 Task: Add an event with the title Marketing Campaign Review, date '2024/03/19', time 7:30 AM to 9:30 AMand add a description: In addition to the formal agenda, the AGM may also include guest speakers, industry experts, or presentations on relevant topics of interest to the attendees. These sessions provide an opportunity to gain insights from external sources, broaden perspectives, and stay informed about emerging trends or challenges that may impact the organization's future., put the event into Green category . Add location for the event as: 654 Park Güell, Barcelona, Spain, logged in from the account softage.1@softage.netand send the event invitation to softage.9@softage.net and softage.10@softage.net. Set a reminder for the event 30 minutes before
Action: Mouse moved to (78, 89)
Screenshot: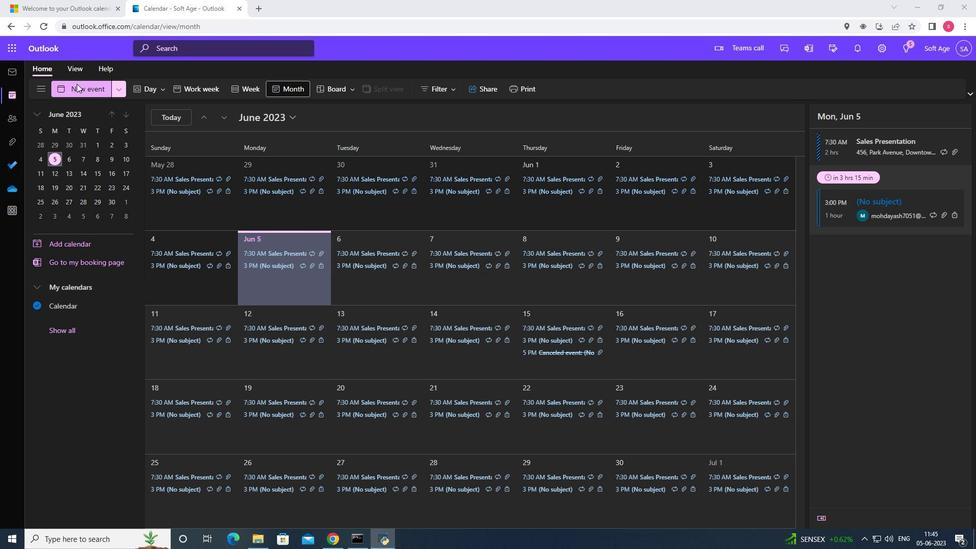 
Action: Mouse pressed left at (78, 89)
Screenshot: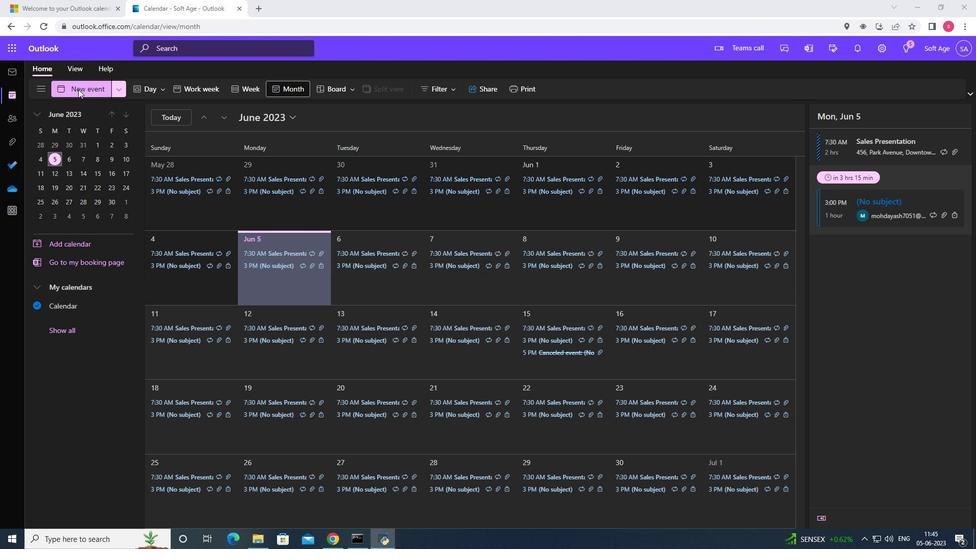 
Action: Mouse moved to (266, 150)
Screenshot: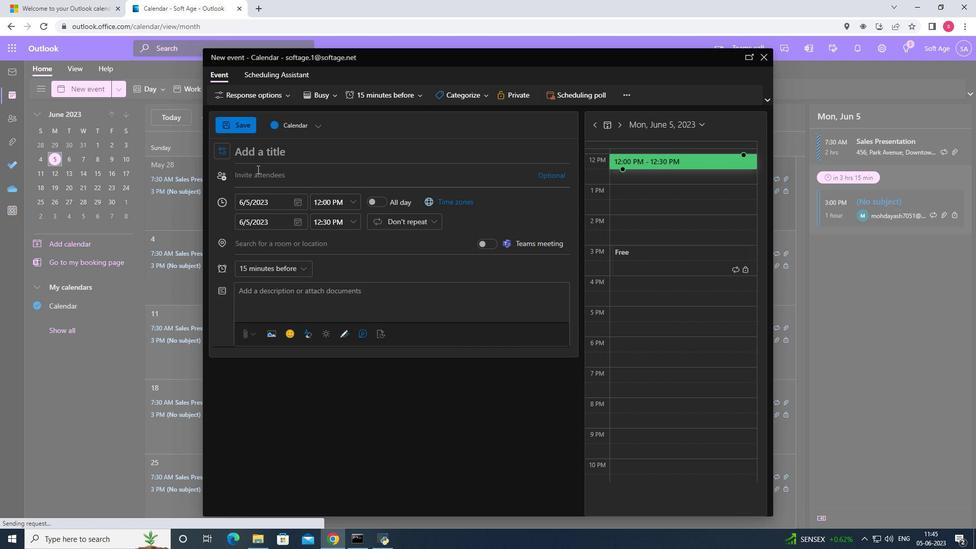 
Action: Mouse pressed left at (266, 150)
Screenshot: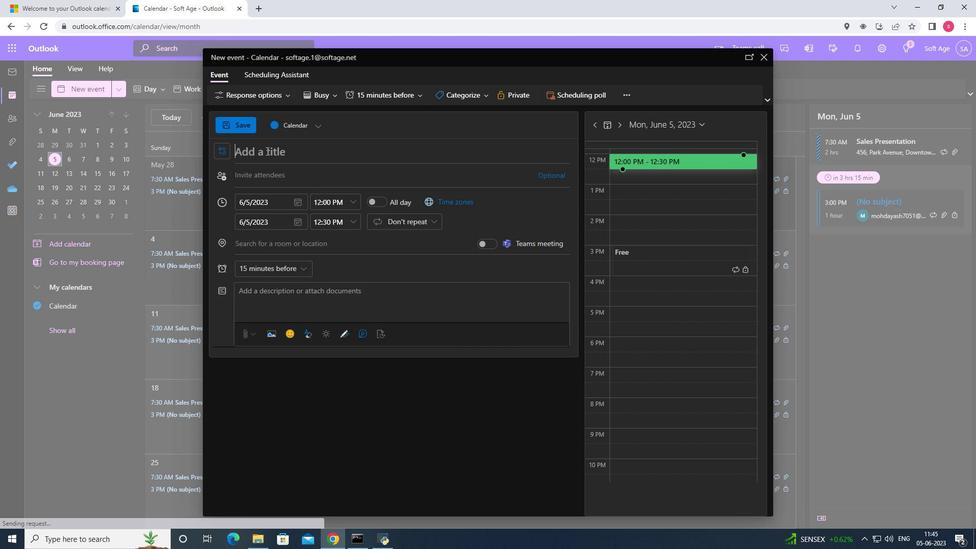
Action: Key pressed <Key.shift><Key.shift><Key.shift><Key.shift><Key.shift><Key.shift><Key.shift><Key.shift><Key.shift><Key.shift><Key.shift><Key.shift><Key.shift><Key.shift><Key.shift><Key.shift><Key.shift><Key.shift><Key.shift><Key.shift><Key.shift><Key.shift><Key.shift><Key.shift><Key.shift><Key.shift><Key.shift><Key.shift><Key.shift><Key.shift><Key.shift><Key.shift><Key.shift><Key.shift><Key.shift><Key.shift><Key.shift><Key.shift><Key.shift><Key.shift><Key.shift><Key.shift>Marketing<Key.space><Key.shift>cam<Key.backspace><Key.backspace><Key.backspace><Key.shift><Key.shift><Key.shift><Key.shift><Key.shift><Key.shift><Key.shift><Key.shift><Key.shift><Key.shift><Key.shift><Key.shift><Key.shift><Key.shift><Key.shift><Key.shift>Campaign<Key.space><Key.shift>Review+
Screenshot: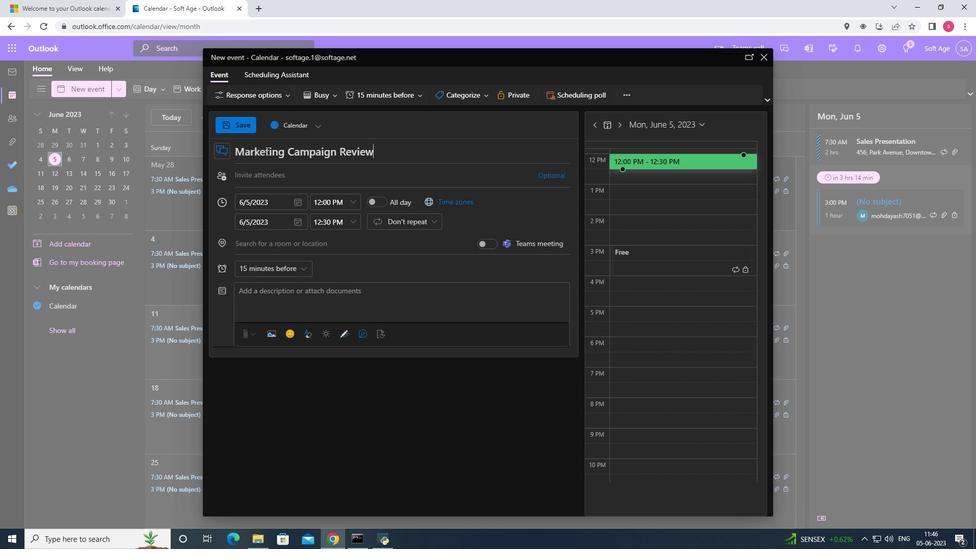 
Action: Mouse moved to (297, 201)
Screenshot: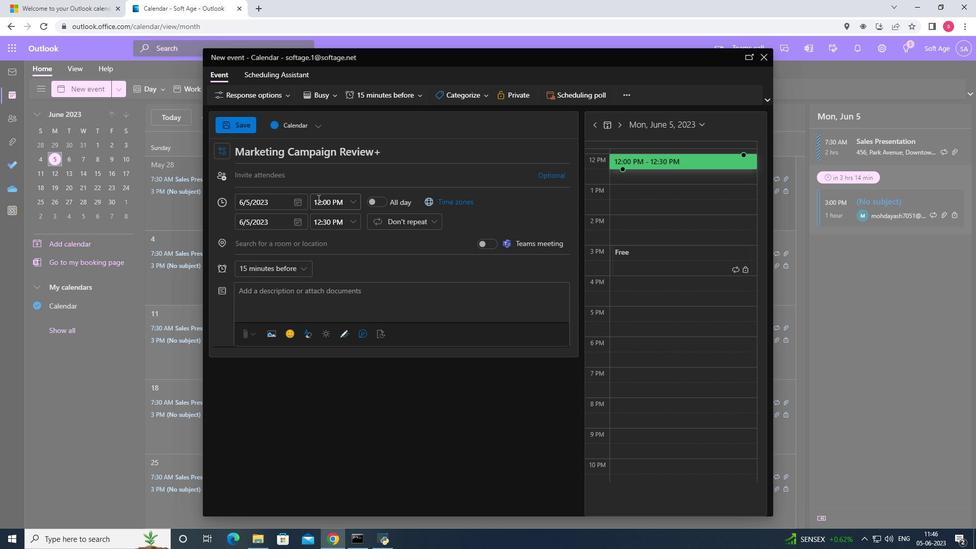 
Action: Mouse pressed left at (297, 201)
Screenshot: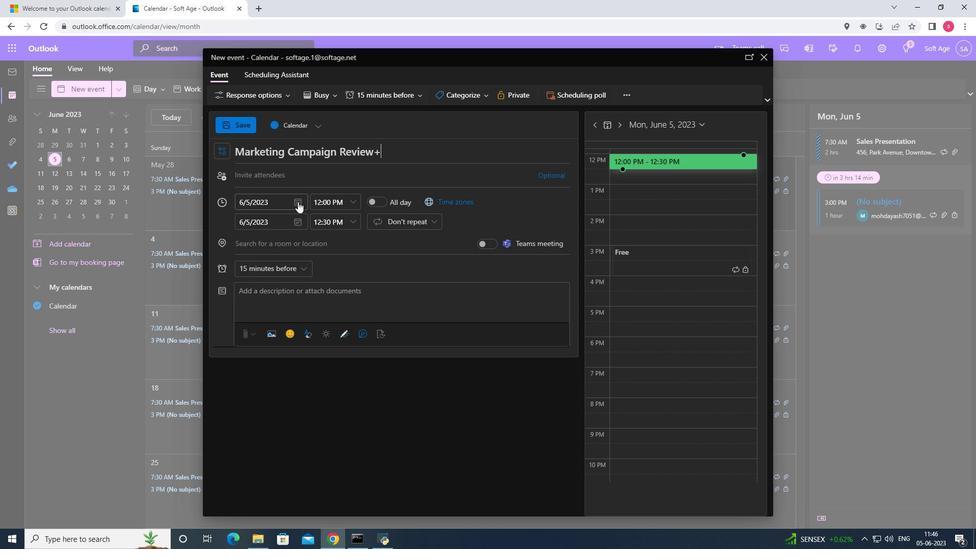
Action: Mouse moved to (337, 223)
Screenshot: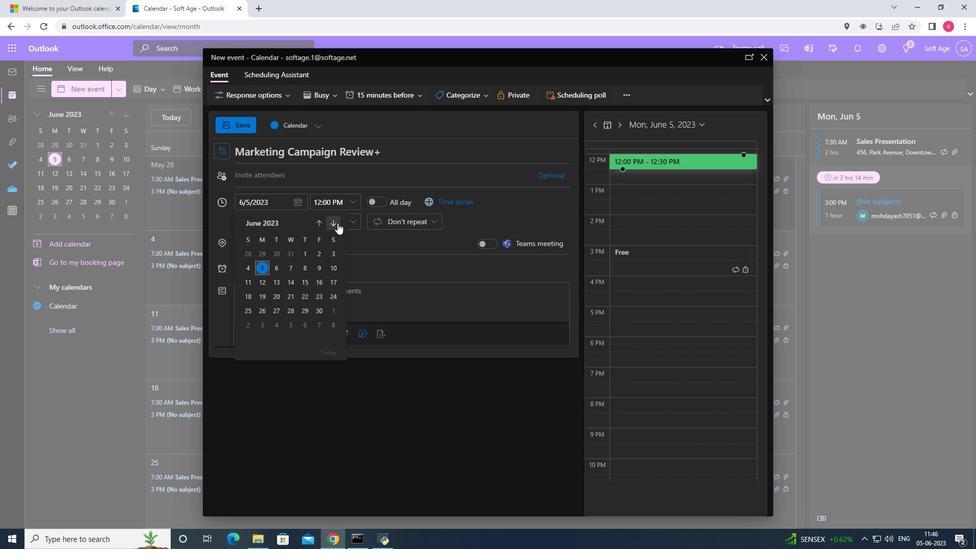 
Action: Mouse pressed left at (337, 223)
Screenshot: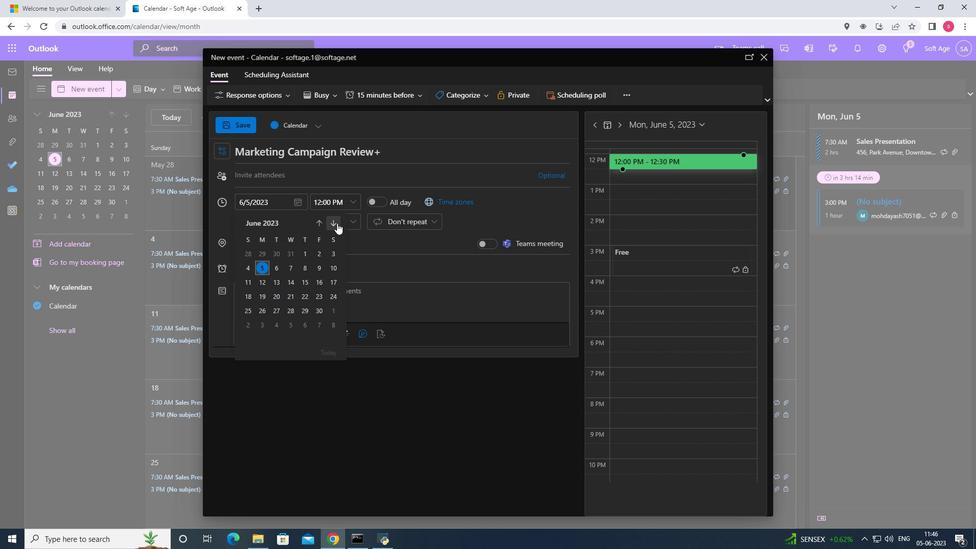 
Action: Mouse pressed left at (337, 223)
Screenshot: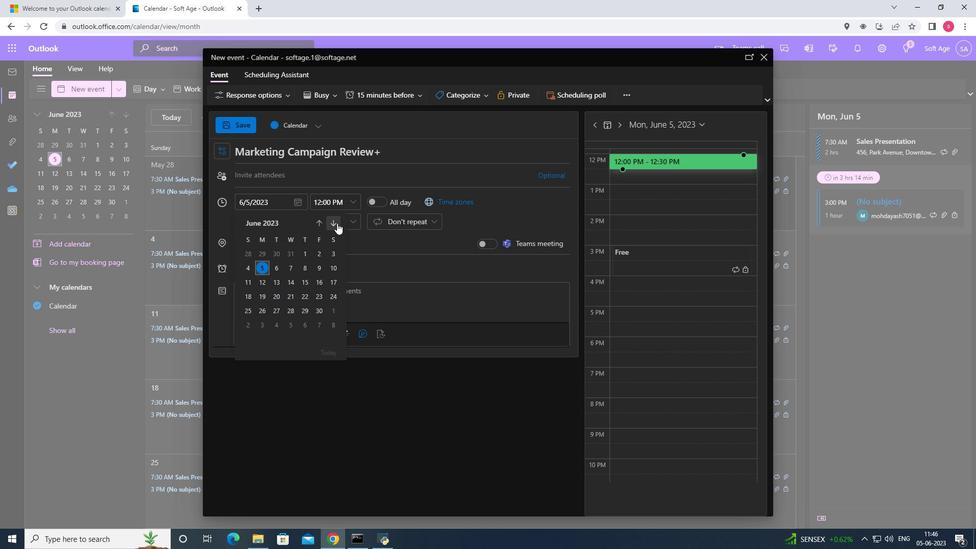 
Action: Mouse pressed left at (337, 223)
Screenshot: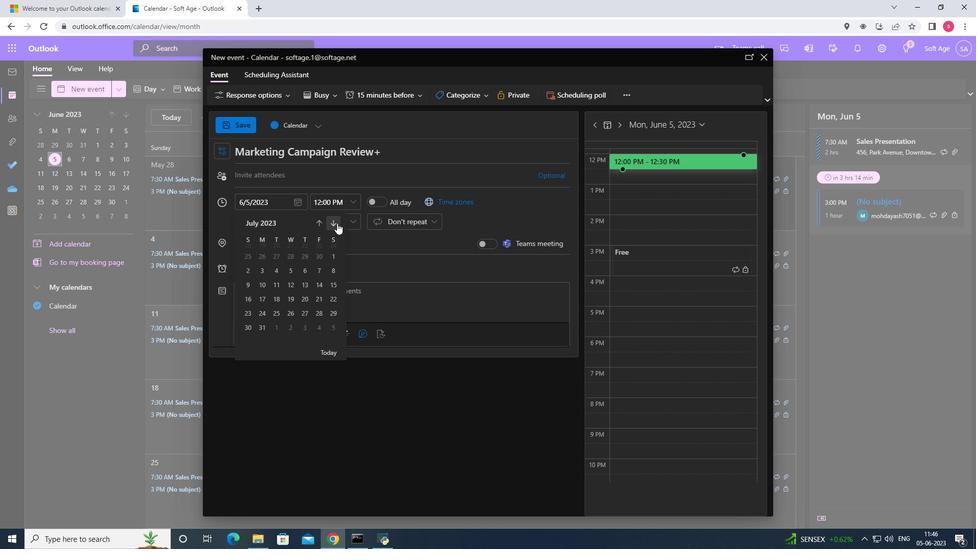
Action: Mouse pressed left at (337, 223)
Screenshot: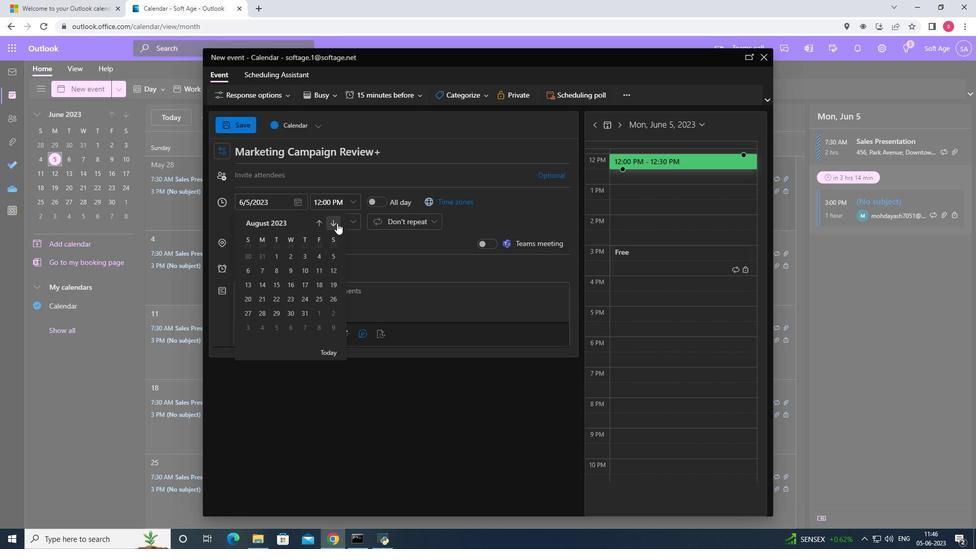 
Action: Mouse pressed left at (337, 223)
Screenshot: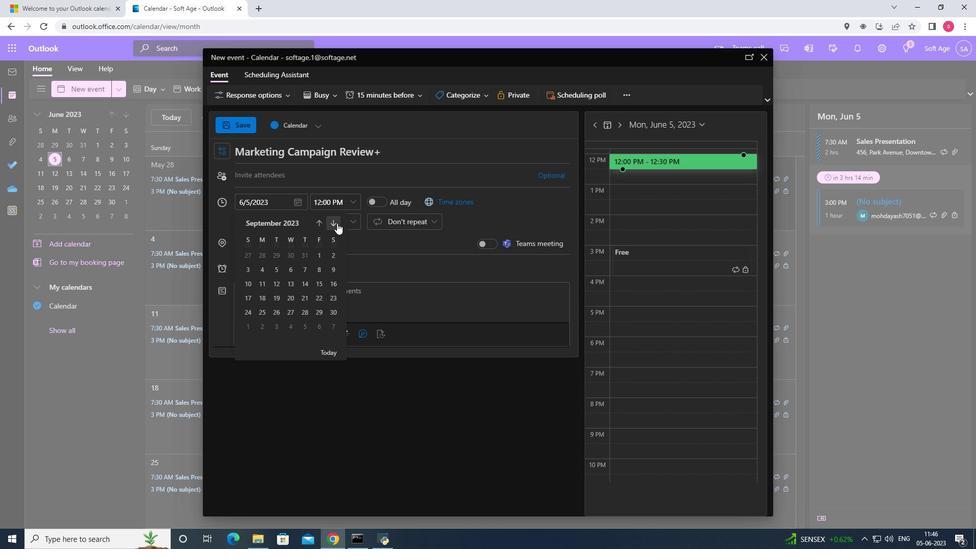 
Action: Mouse pressed left at (337, 223)
Screenshot: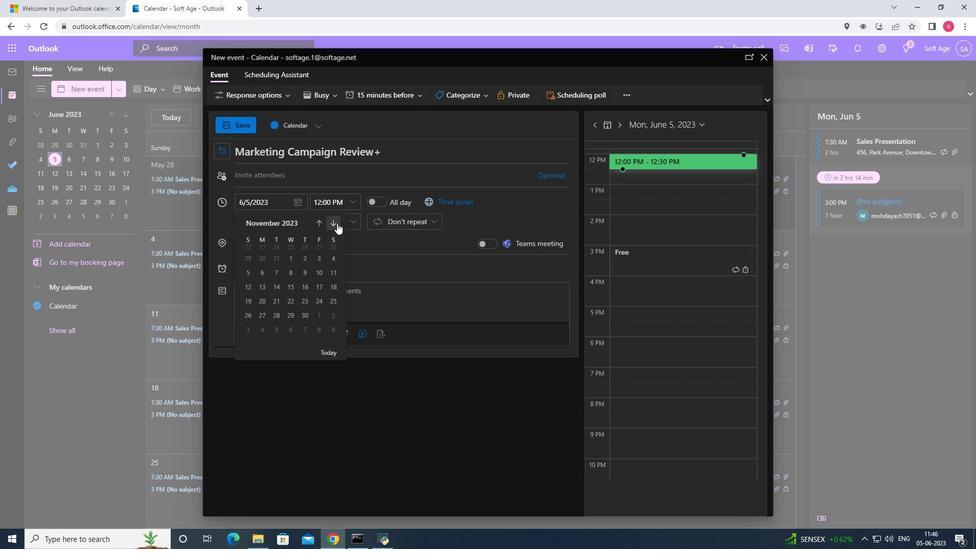 
Action: Mouse pressed left at (337, 223)
Screenshot: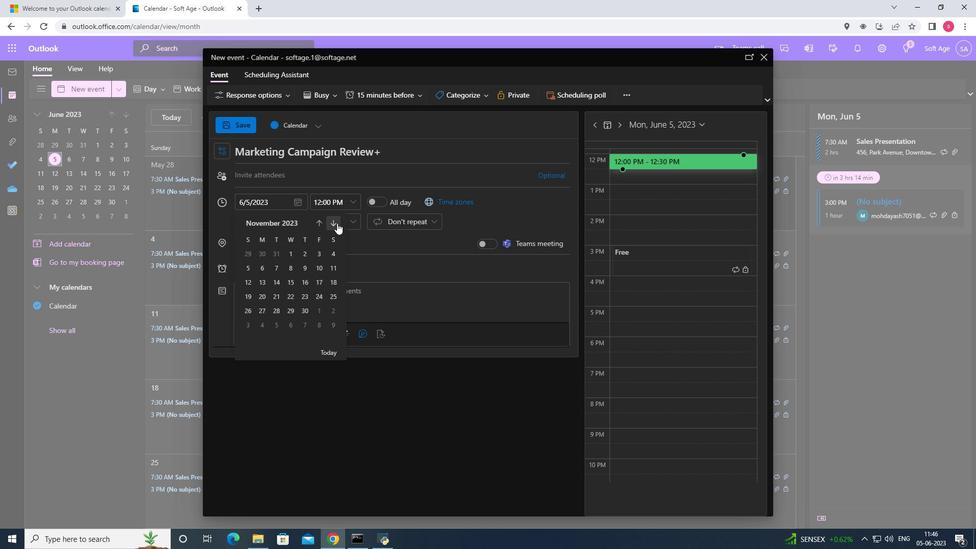 
Action: Mouse pressed left at (337, 223)
Screenshot: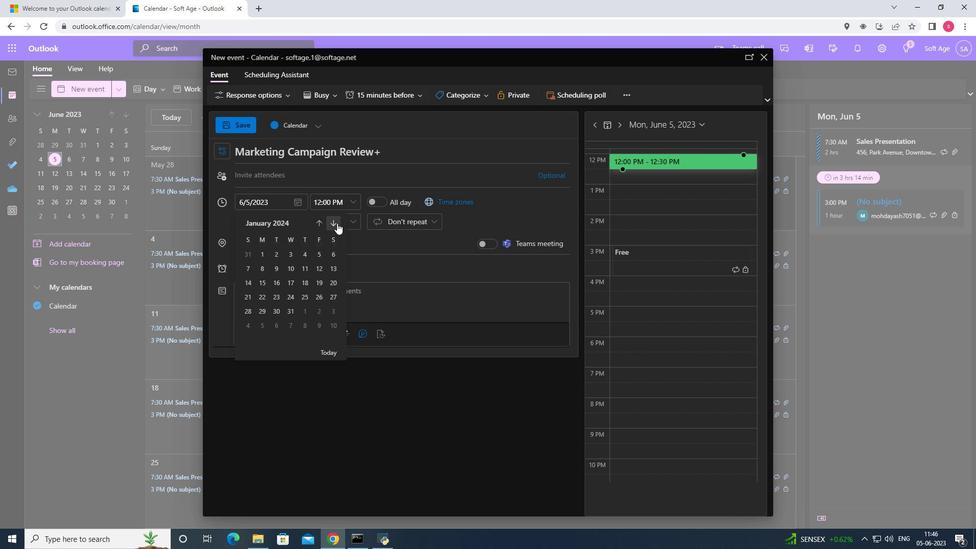
Action: Mouse pressed left at (337, 223)
Screenshot: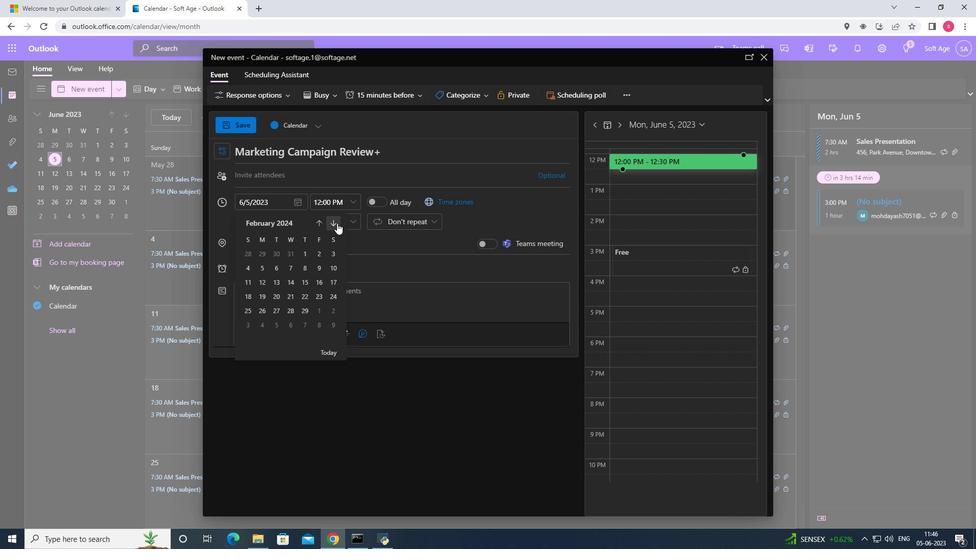 
Action: Mouse moved to (279, 296)
Screenshot: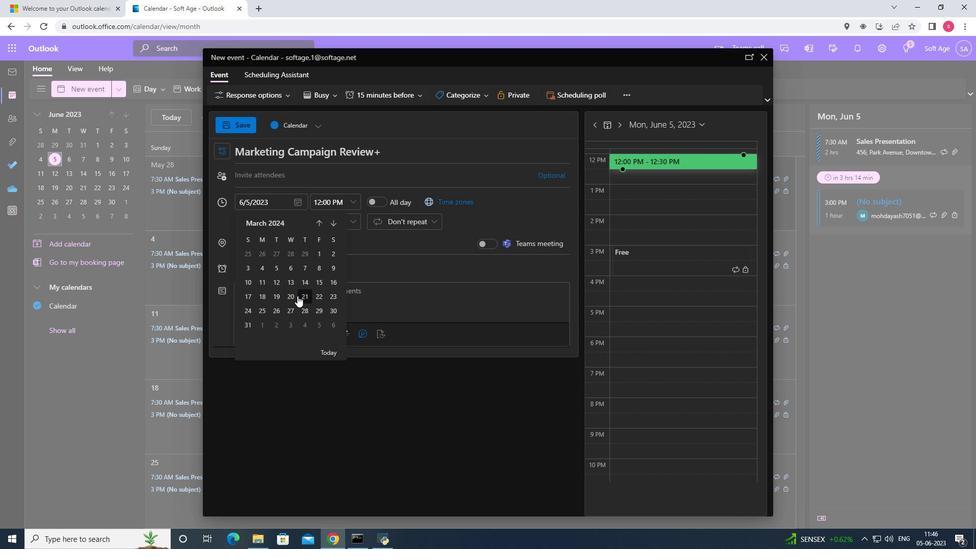
Action: Mouse pressed left at (279, 296)
Screenshot: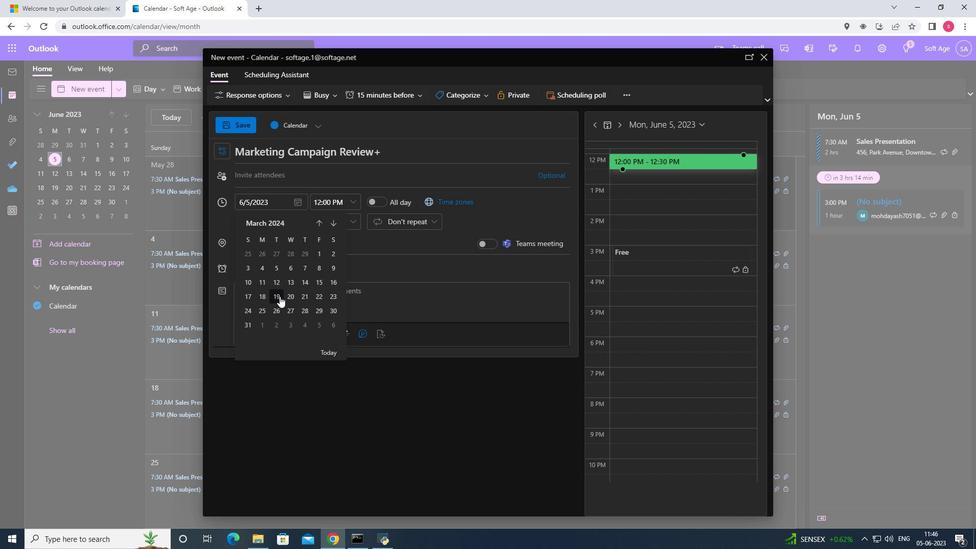 
Action: Mouse moved to (351, 203)
Screenshot: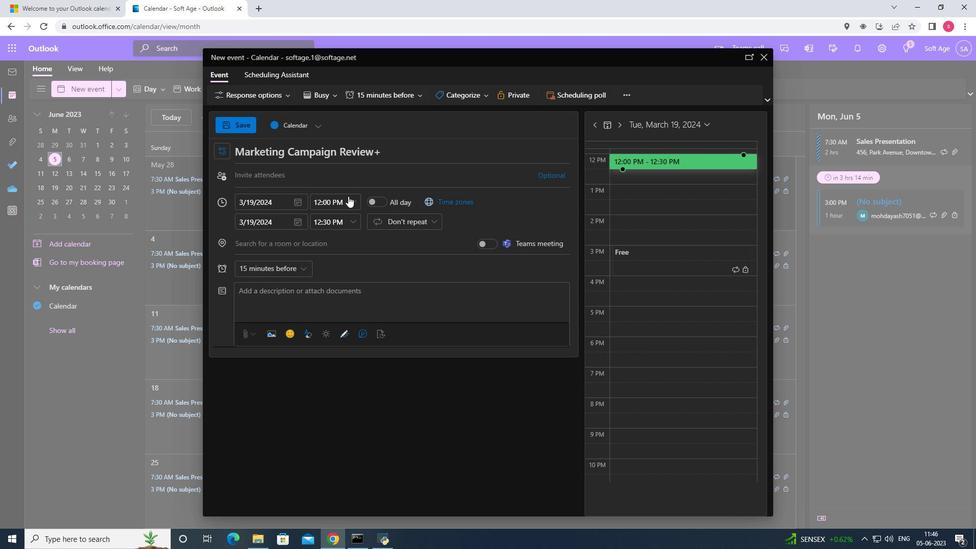 
Action: Mouse pressed left at (351, 203)
Screenshot: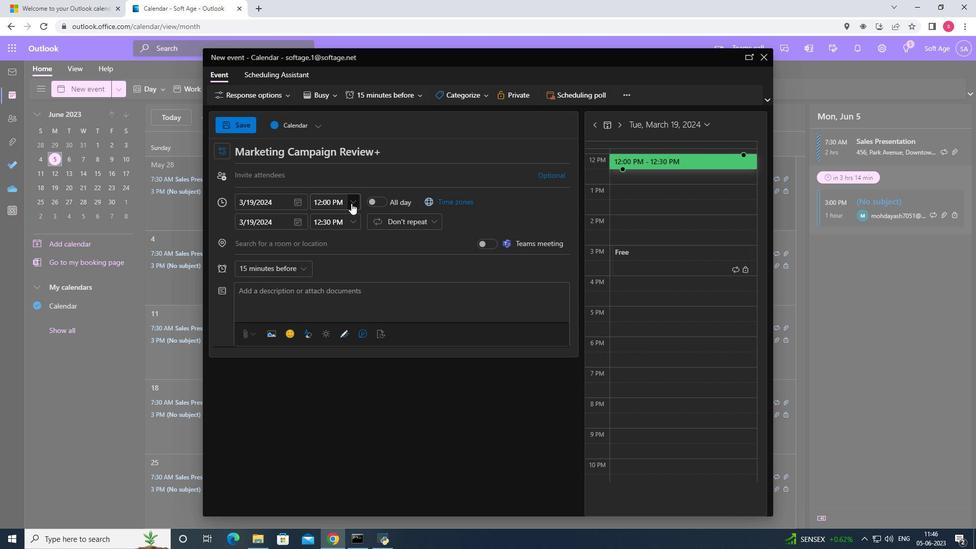 
Action: Mouse moved to (363, 215)
Screenshot: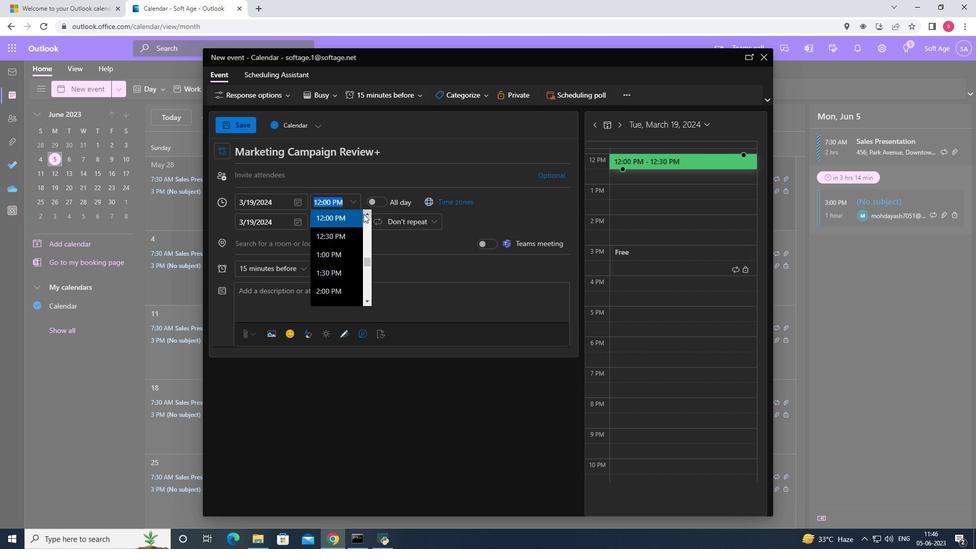 
Action: Mouse pressed left at (363, 215)
Screenshot: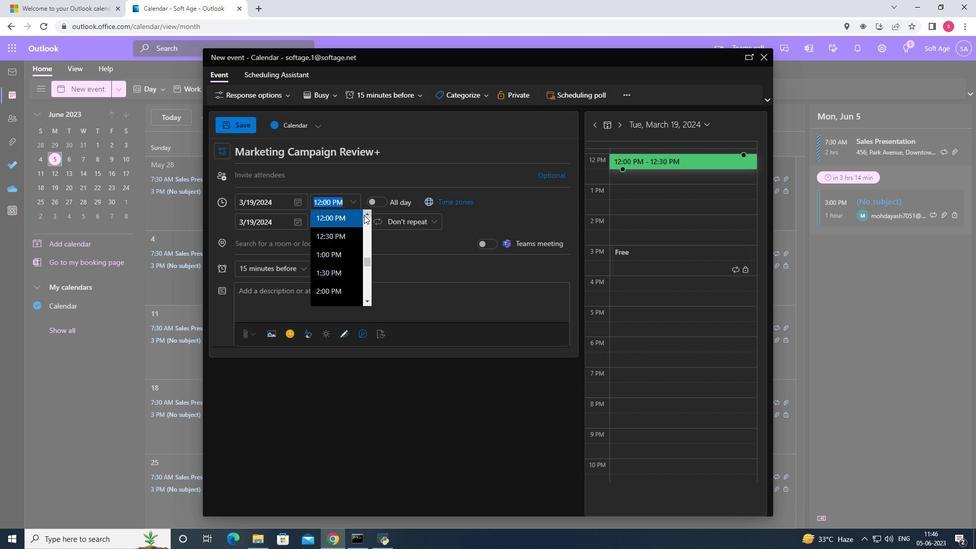 
Action: Mouse pressed left at (363, 215)
Screenshot: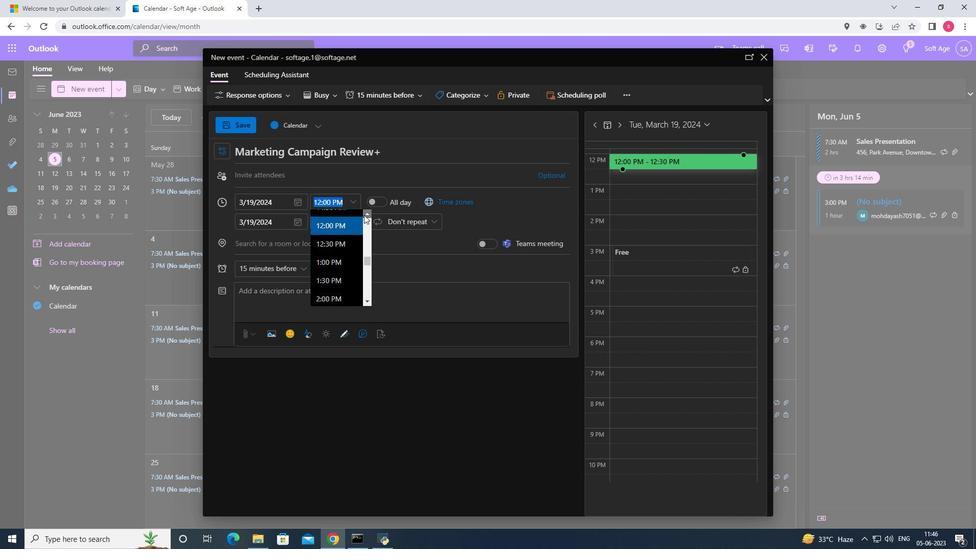 
Action: Mouse pressed left at (363, 215)
Screenshot: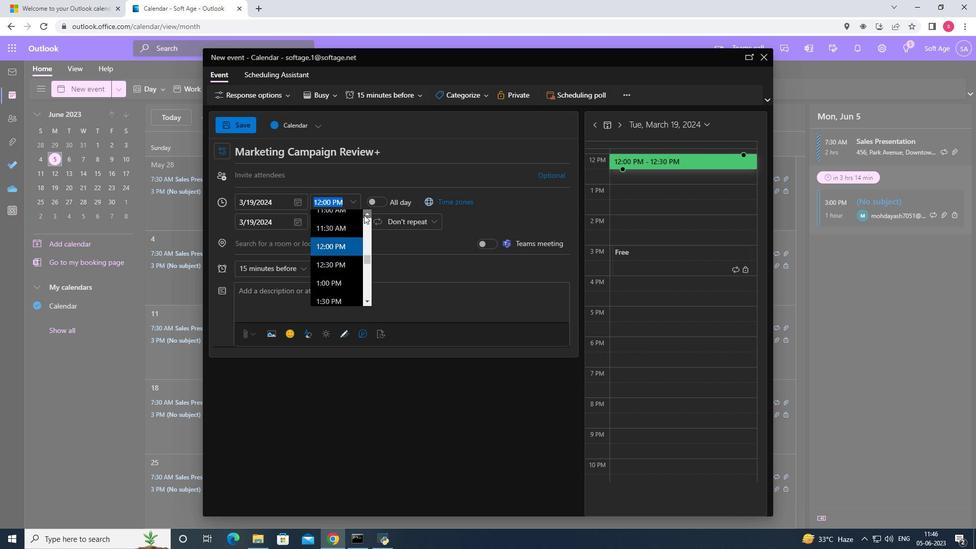 
Action: Mouse pressed left at (363, 215)
Screenshot: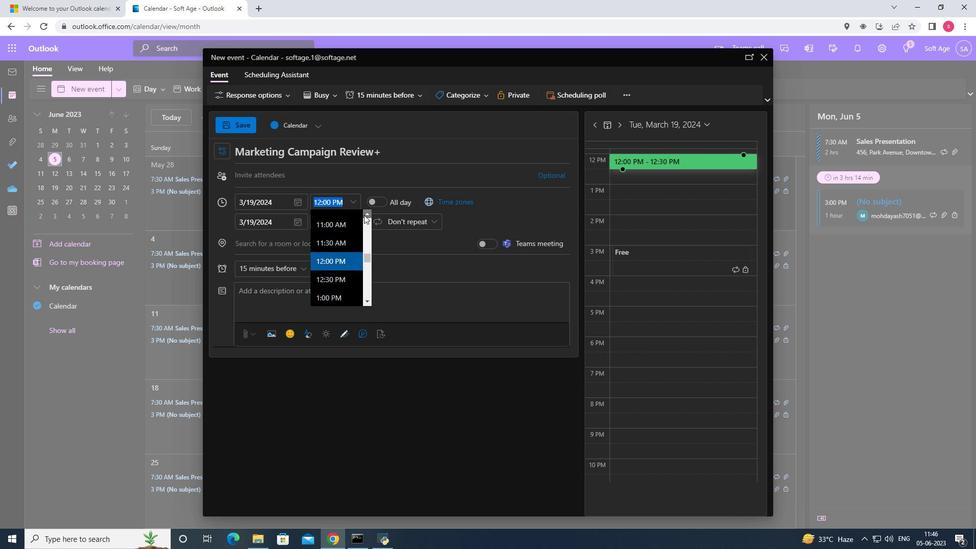 
Action: Mouse pressed left at (363, 215)
Screenshot: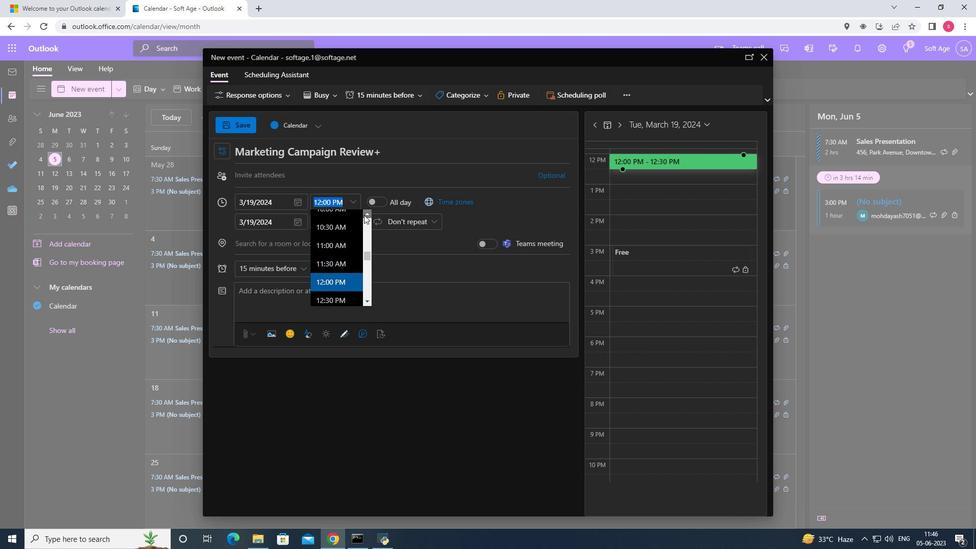 
Action: Mouse pressed left at (363, 215)
Screenshot: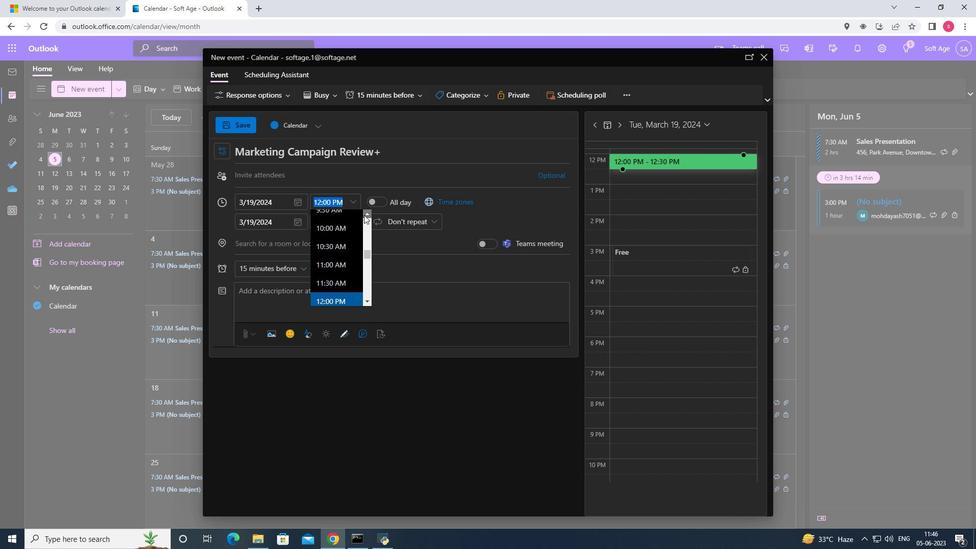 
Action: Mouse pressed left at (363, 215)
Screenshot: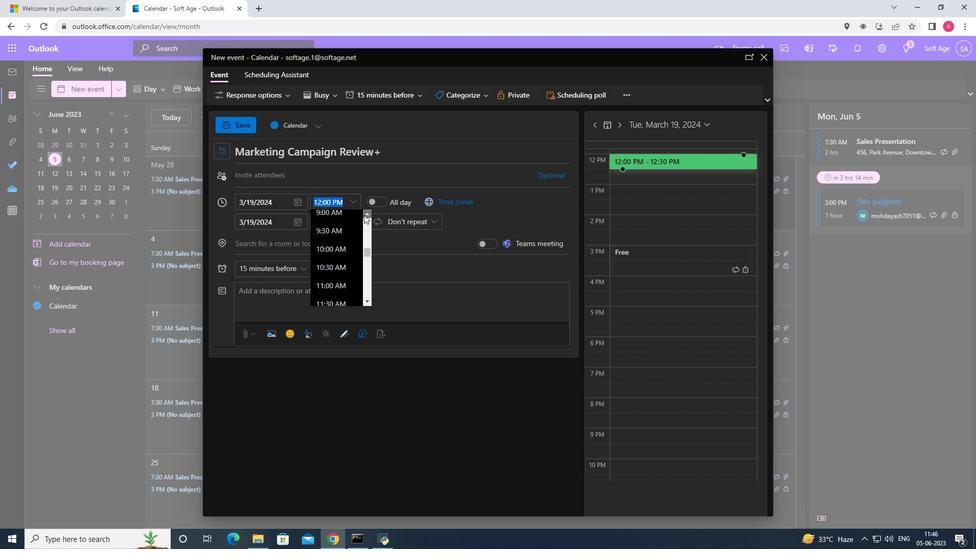 
Action: Mouse pressed left at (363, 215)
Screenshot: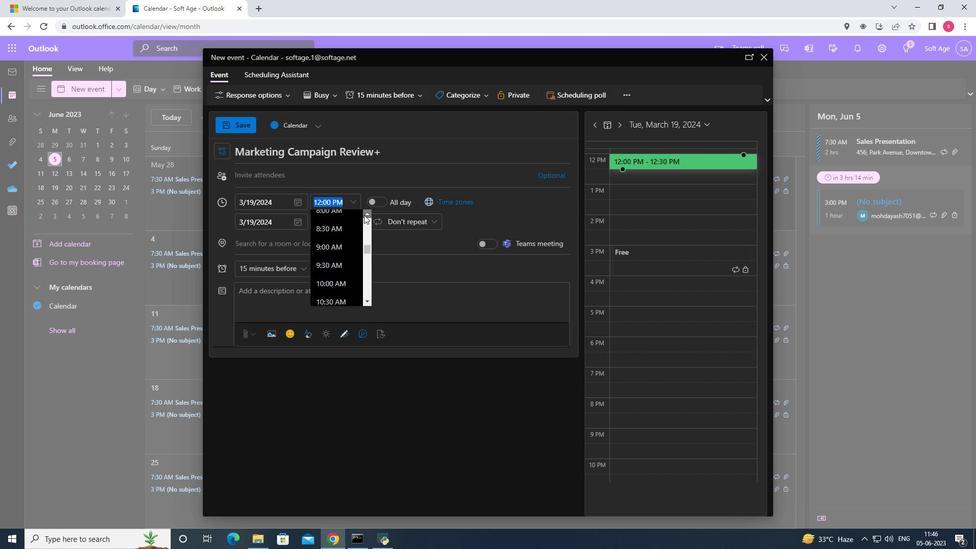 
Action: Mouse pressed left at (363, 215)
Screenshot: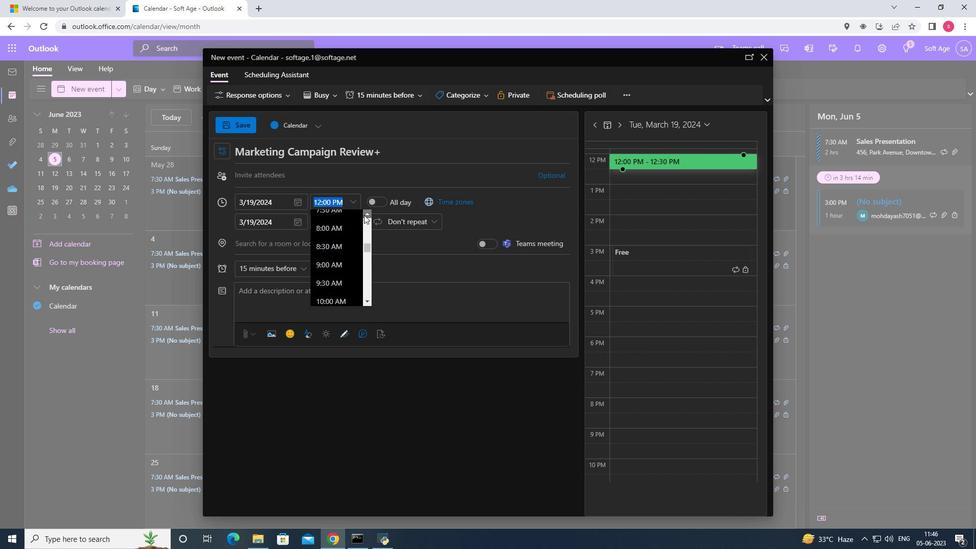 
Action: Mouse moved to (329, 236)
Screenshot: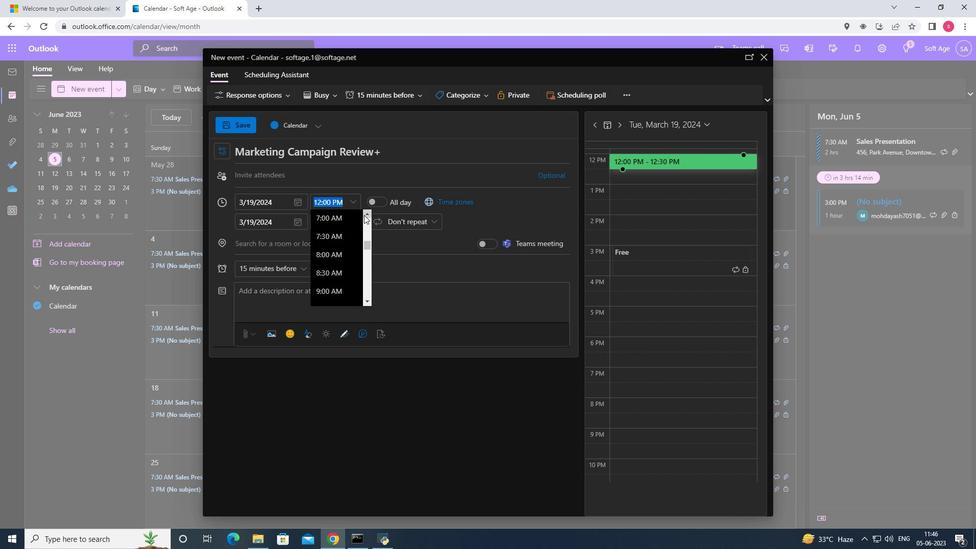 
Action: Mouse pressed left at (329, 236)
Screenshot: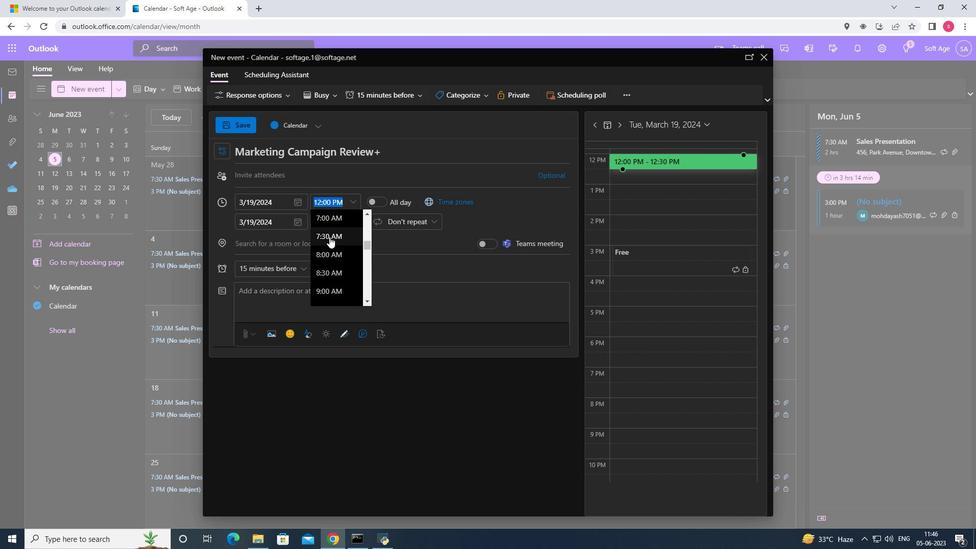 
Action: Mouse moved to (354, 227)
Screenshot: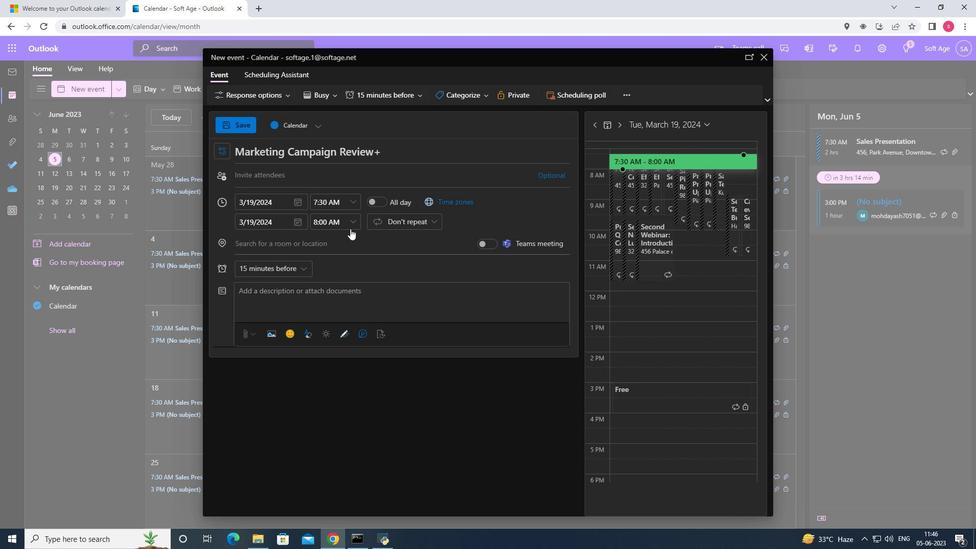
Action: Mouse pressed left at (354, 227)
Screenshot: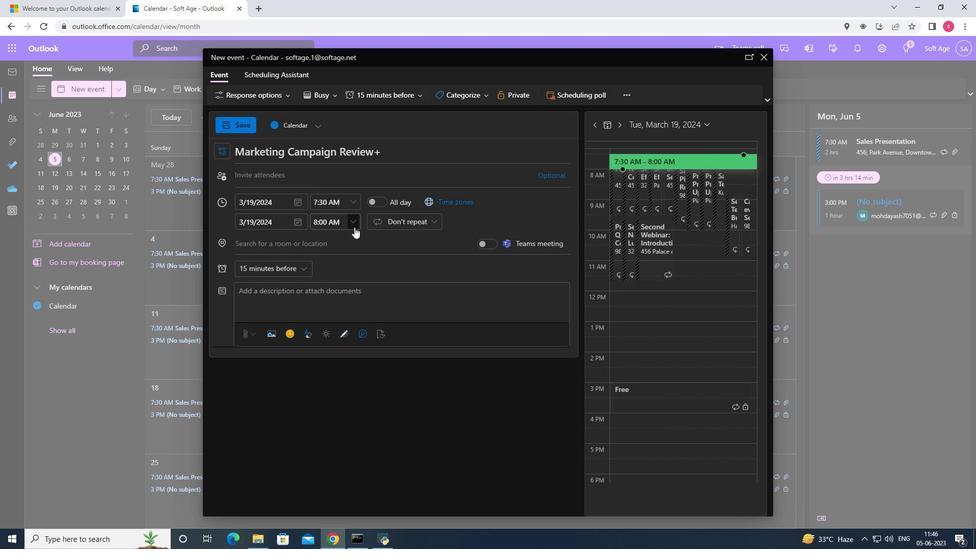 
Action: Mouse moved to (337, 287)
Screenshot: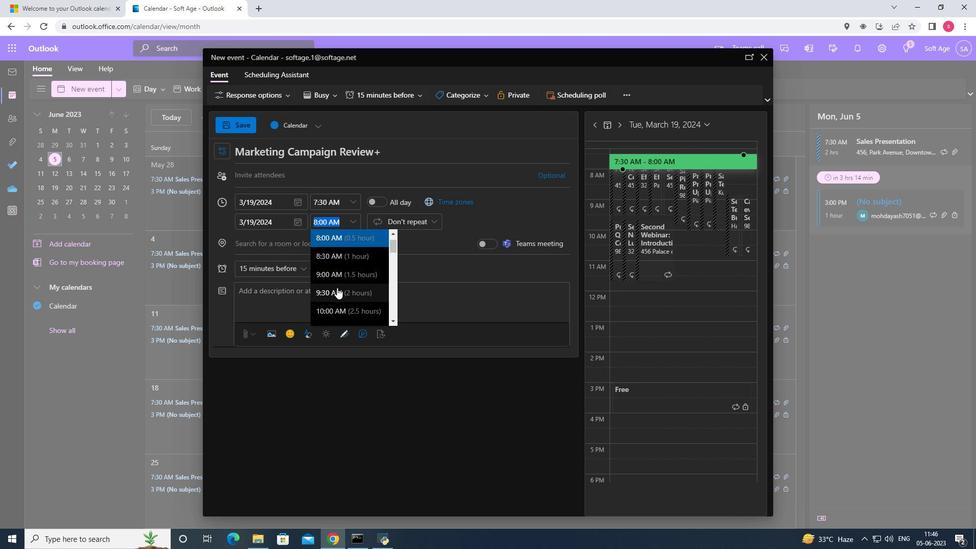 
Action: Mouse pressed left at (337, 287)
Screenshot: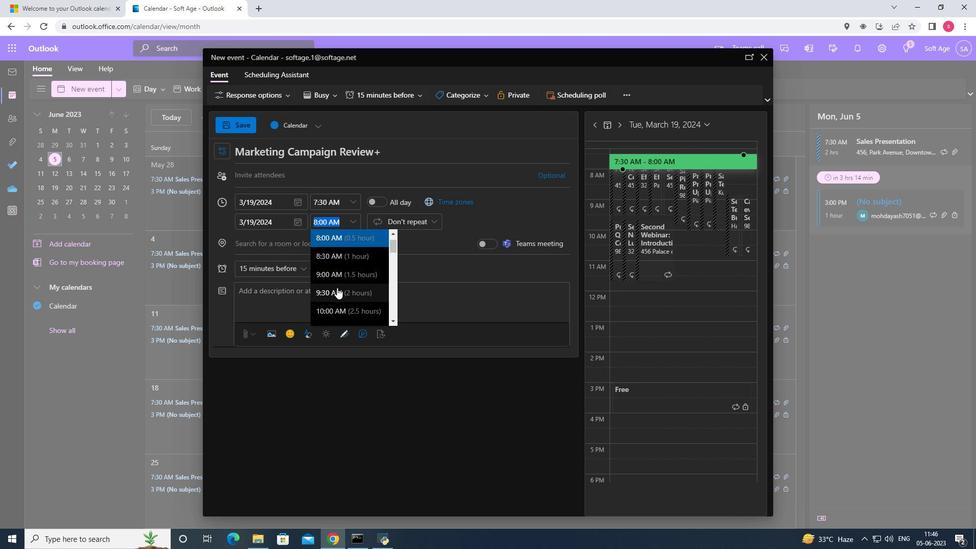 
Action: Mouse moved to (311, 292)
Screenshot: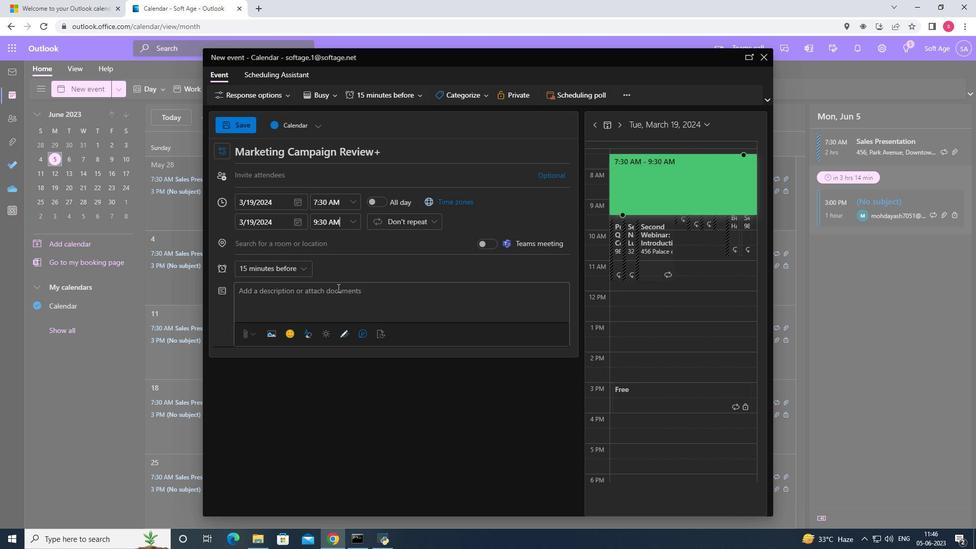 
Action: Mouse pressed left at (311, 292)
Screenshot: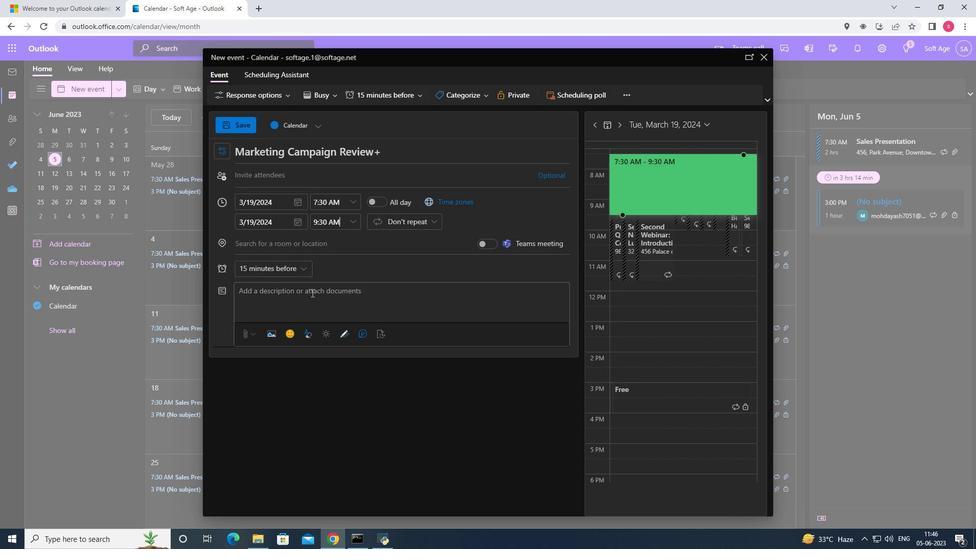 
Action: Key pressed <Key.shift>In<Key.space>addition<Key.space>to<Key.space>the<Key.space>formal<Key.space>agenda,<Key.space>the<Key.space><Key.shift>AGM<Key.space>may<Key.space><Key.shift>also<Key.space><Key.shift><Key.shift><Key.shift><Key.shift><Key.shift><Key.shift><Key.shift><Key.shift><Key.shift><Key.shift><Key.shift><Key.shift><Key.shift><Key.shift><Key.shift>I<Key.backspace>include<Key.space>gh<Key.backspace>uest<Key.space>speakers,<Key.space>inc<Key.backspace>dustry<Key.space>to<Key.space>the<Key.space><Key.backspace><Key.backspace><Key.backspace><Key.backspace><Key.backspace><Key.backspace><Key.backspace>experts,<Key.space>or<Key.space>presentations<Key.space>on<Key.space>relevant<Key.space>topics<Key.space>of<Key.space>interest<Key.space>to<Key.space>the<Key.space>attendees.<Key.space><Key.shift>These<Key.space>sessions<Key.space>provide<Key.space>an<Key.space>opportunity<Key.space>to<Key.space>gain<Key.space>insights<Key.space>fe<Key.backspace>rom<Key.space>external<Key.space>sources<Key.space><Key.backspace>,<Key.space>broaden<Key.space>perspectives,<Key.space>and<Key.space>stay<Key.space>informed<Key.space>about<Key.space>emerging<Key.space>trends<Key.space>or<Key.space>challenges<Key.space>that<Key.space>may<Key.space>impact<Key.space>the<Key.space>organization<Key.space><Key.backspace>'s<Key.space>future.
Screenshot: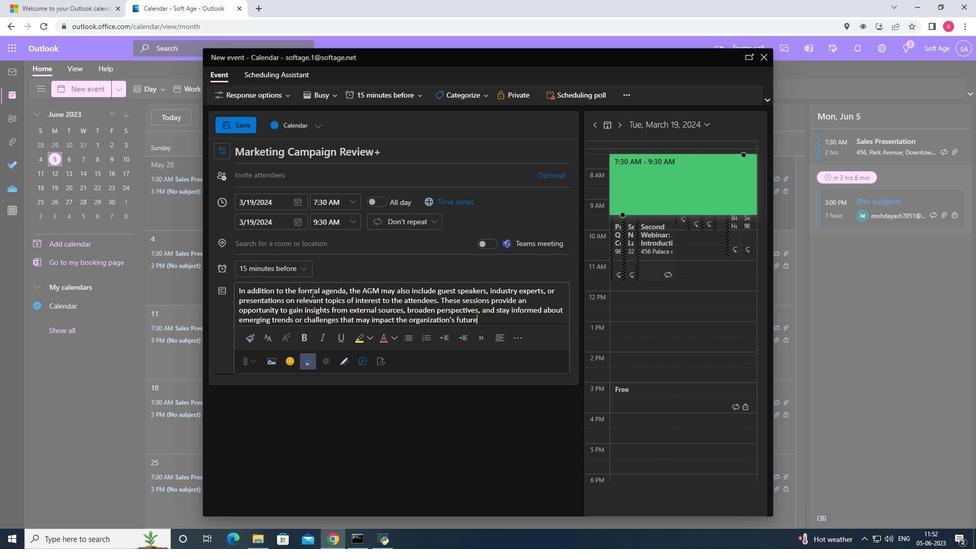 
Action: Mouse moved to (483, 94)
Screenshot: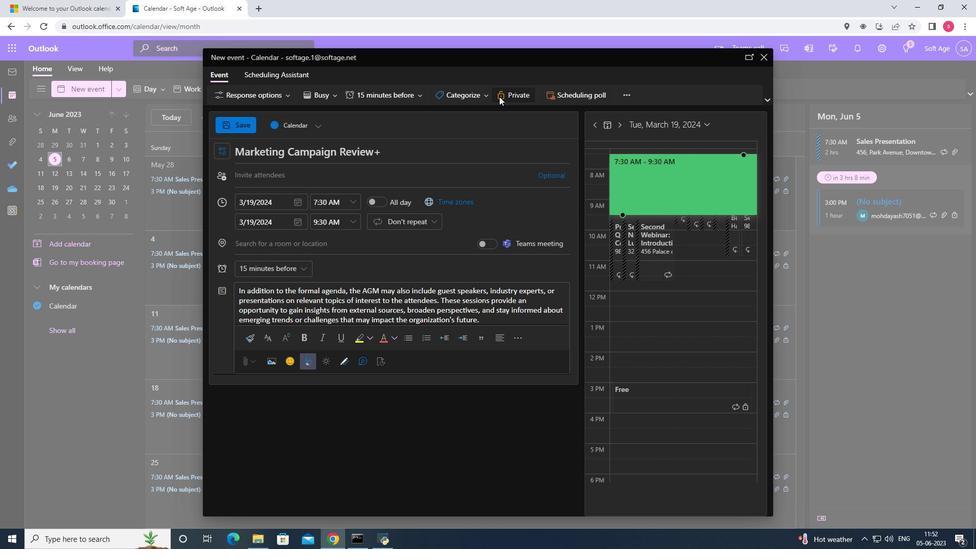 
Action: Mouse pressed left at (483, 94)
Screenshot: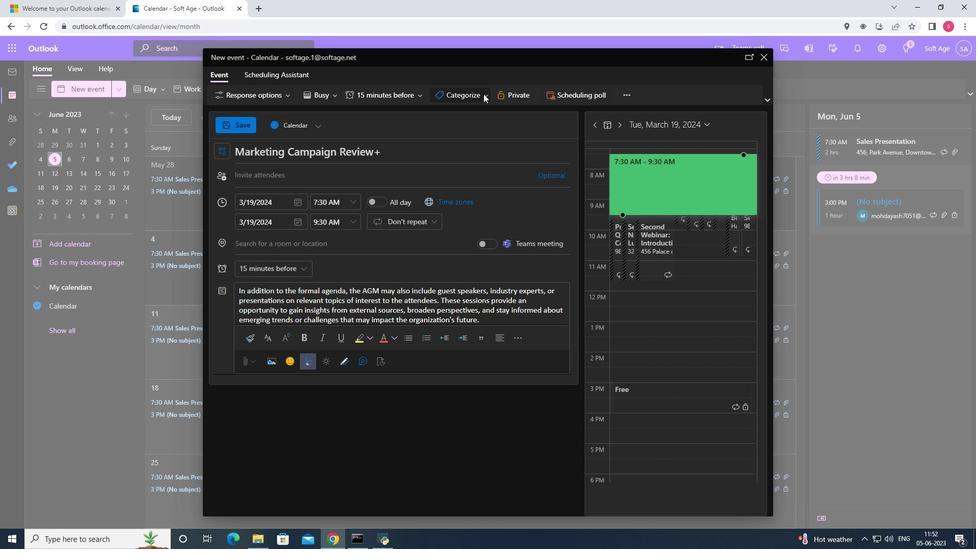 
Action: Mouse moved to (478, 167)
Screenshot: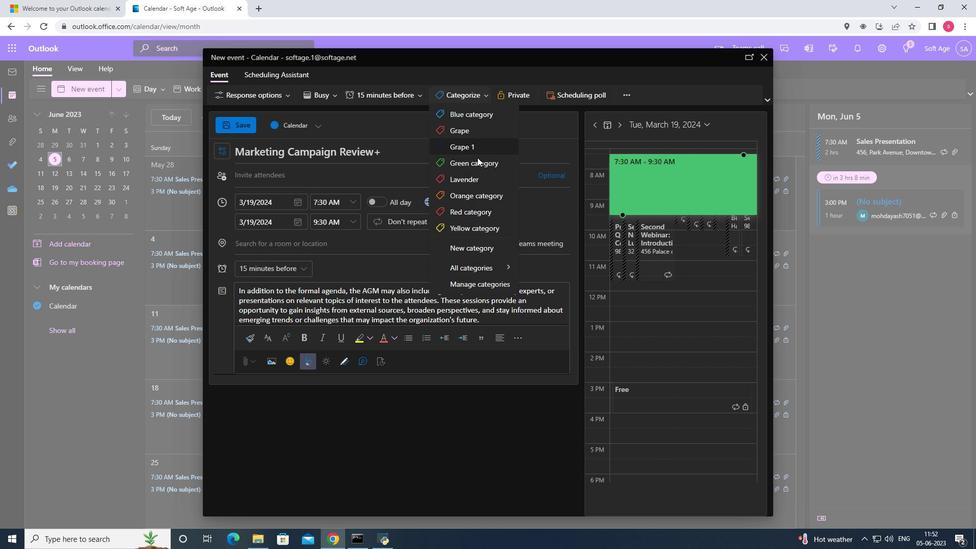 
Action: Mouse pressed left at (478, 167)
Screenshot: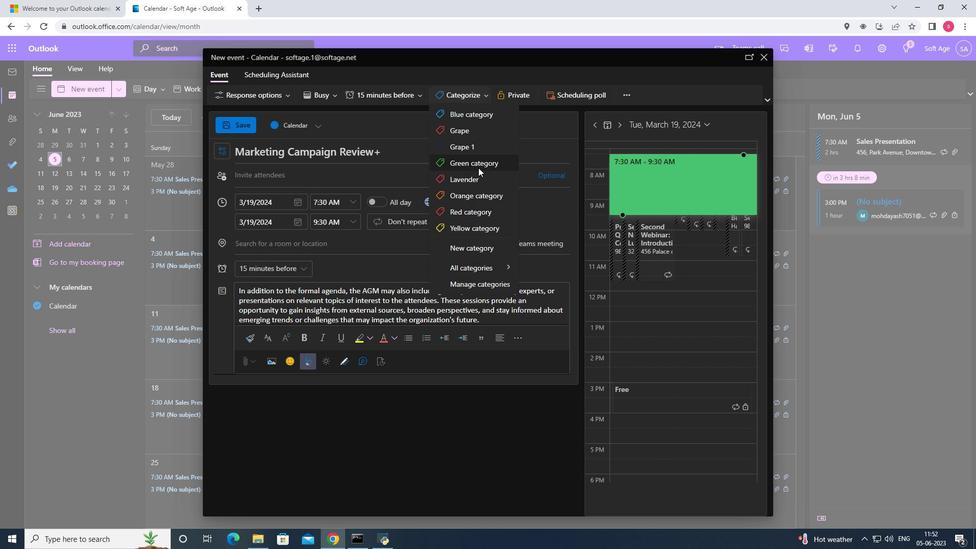 
Action: Mouse moved to (343, 243)
Screenshot: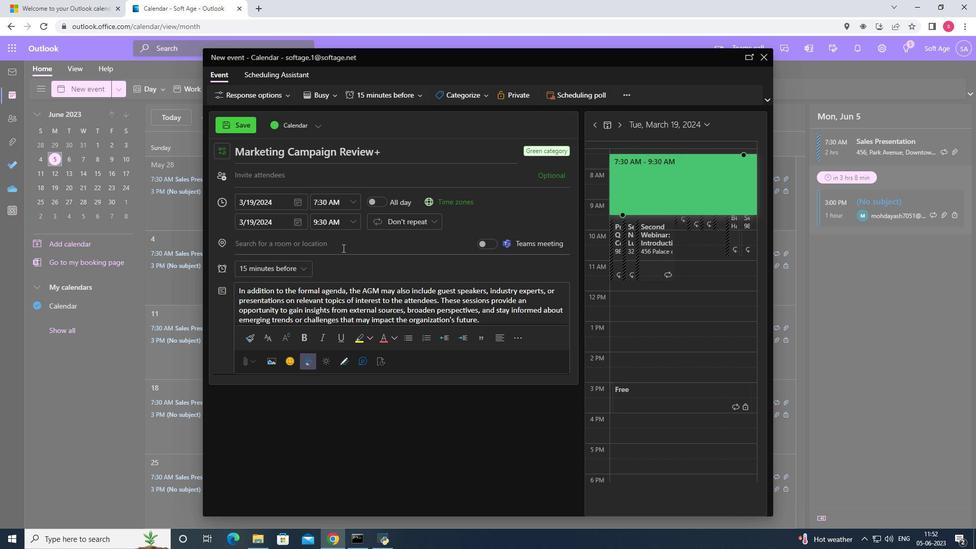 
Action: Mouse pressed left at (343, 243)
Screenshot: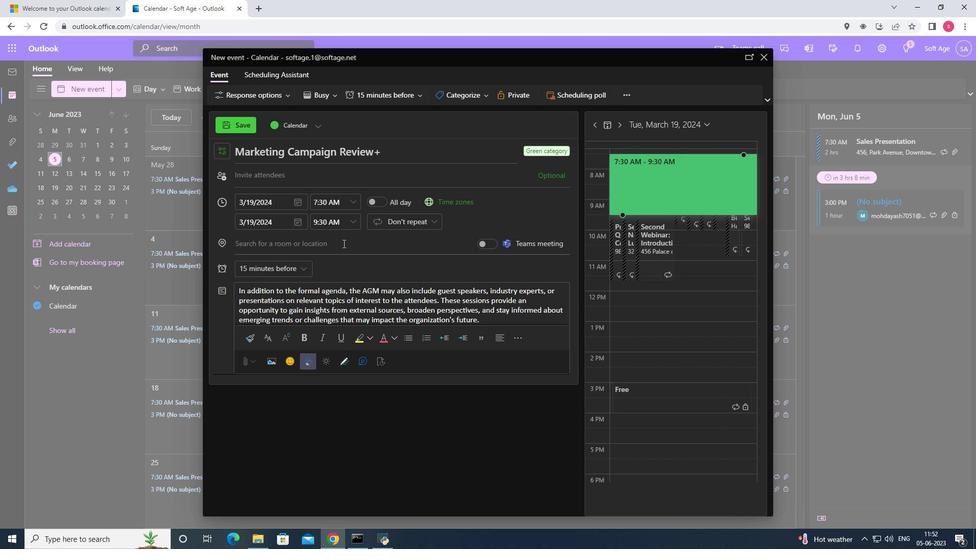 
Action: Key pressed 654<Key.space><Key.shift>Park<Key.space><Key.shift><Key.shift><Key.shift><Key.shift><Key.shift><Key.shift><Key.shift><Key.shift><Key.shift>Guell<Key.space><Key.backspace>,<Key.space><Key.shift><Key.shift><Key.shift><Key.shift>barcelona<Key.space><Key.backspace>,<Key.space><Key.shift><Key.shift><Key.shift><Key.shift><Key.shift><Key.shift><Key.shift><Key.shift><Key.shift><Key.shift><Key.shift><Key.shift><Key.shift><Key.shift><Key.shift><Key.shift><Key.shift><Key.shift><Key.shift><Key.shift><Key.shift><Key.shift><Key.shift><Key.shift><Key.shift><Key.shift><Key.shift><Key.shift><Key.shift><Key.shift><Key.shift><Key.shift><Key.shift><Key.shift><Key.shift><Key.shift><Key.shift><Key.shift><Key.shift><Key.shift><Key.shift><Key.shift><Key.shift><Key.shift><Key.shift><Key.shift><Key.shift><Key.shift><Key.shift><Key.shift><Key.shift><Key.shift><Key.shift><Key.shift><Key.shift><Key.shift><Key.shift><Key.shift><Key.shift><Key.shift><Key.shift><Key.shift><Key.shift><Key.shift><Key.shift>Spain<Key.space>
Screenshot: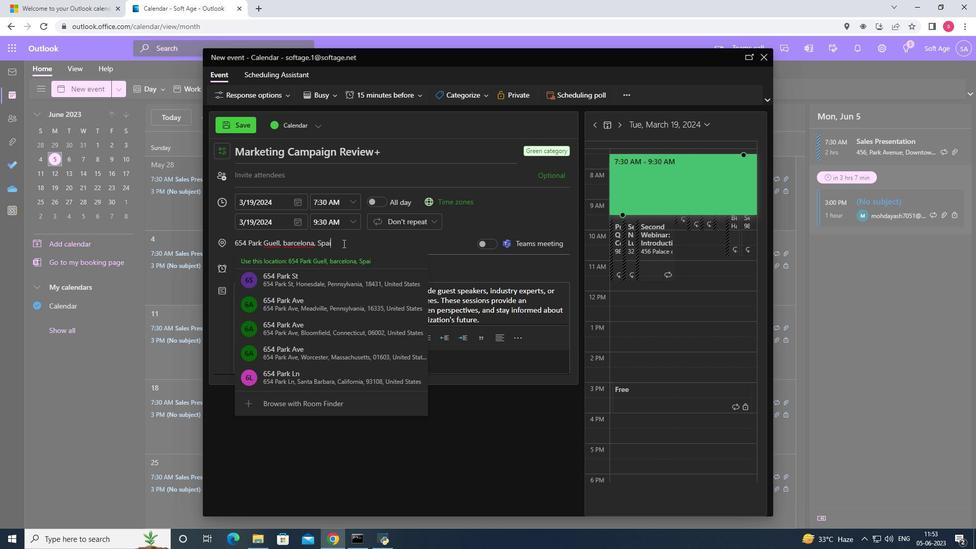 
Action: Mouse moved to (332, 260)
Screenshot: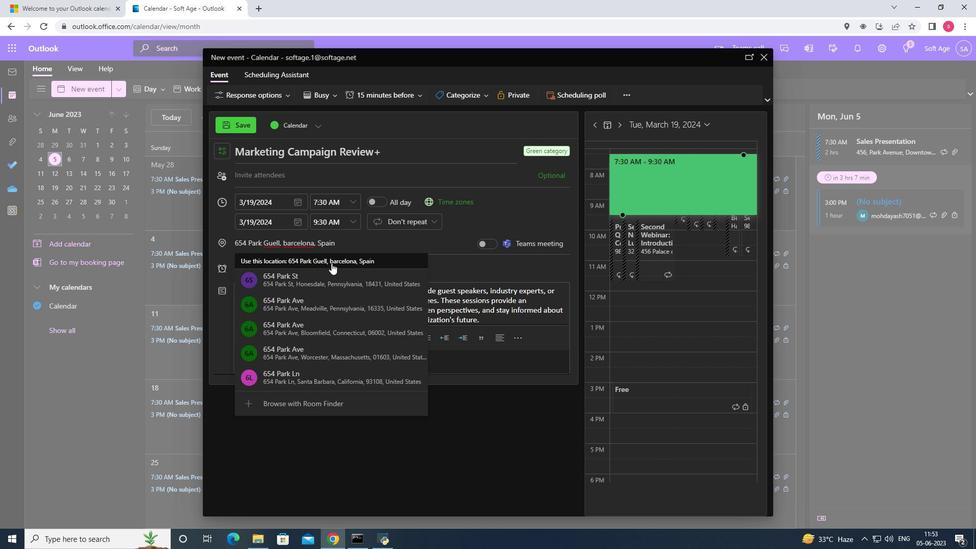 
Action: Mouse pressed left at (332, 260)
Screenshot: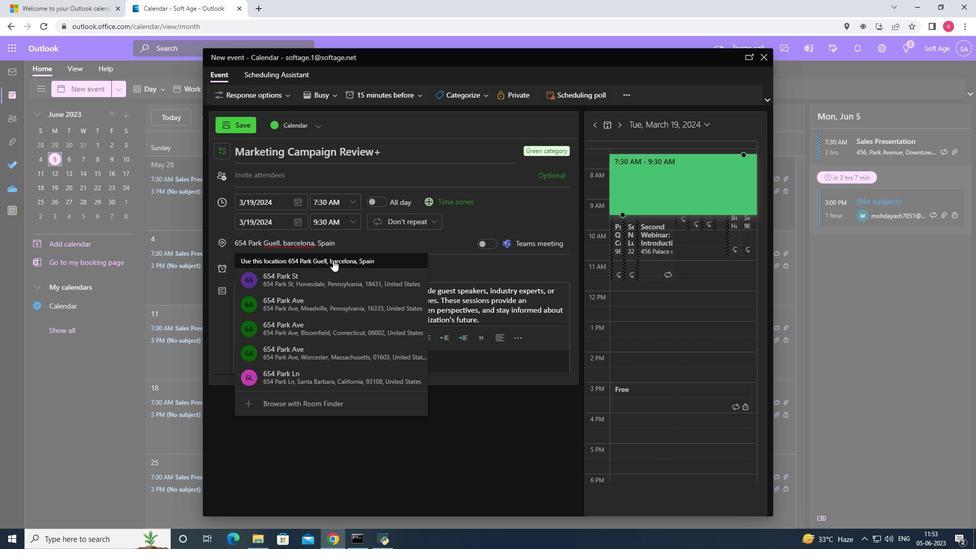 
Action: Mouse moved to (296, 178)
Screenshot: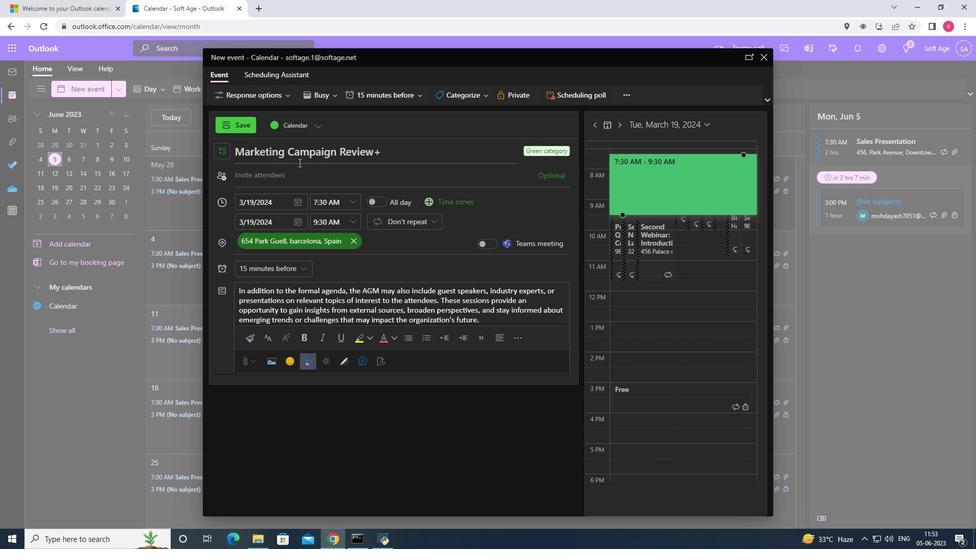 
Action: Mouse pressed left at (296, 178)
Screenshot: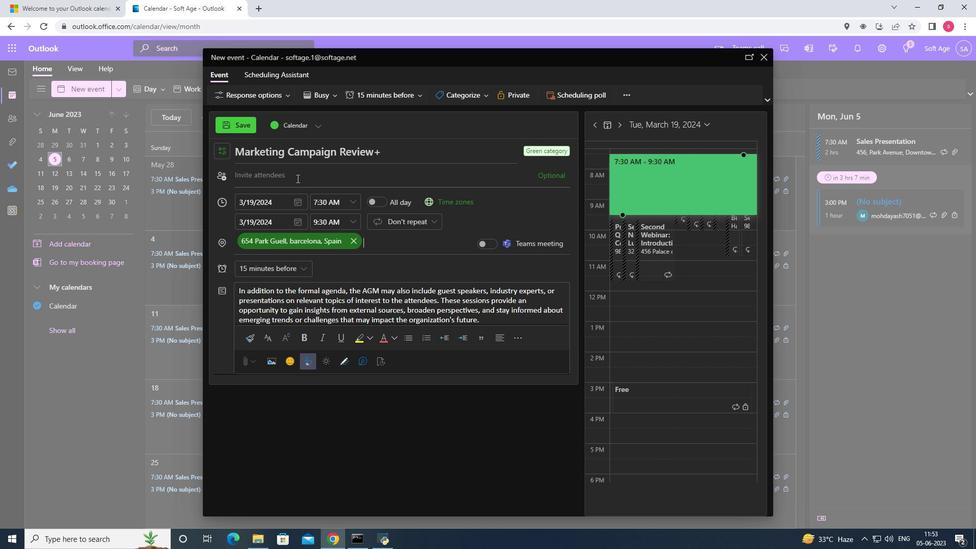 
Action: Key pressed softage.9<Key.shift>@
Screenshot: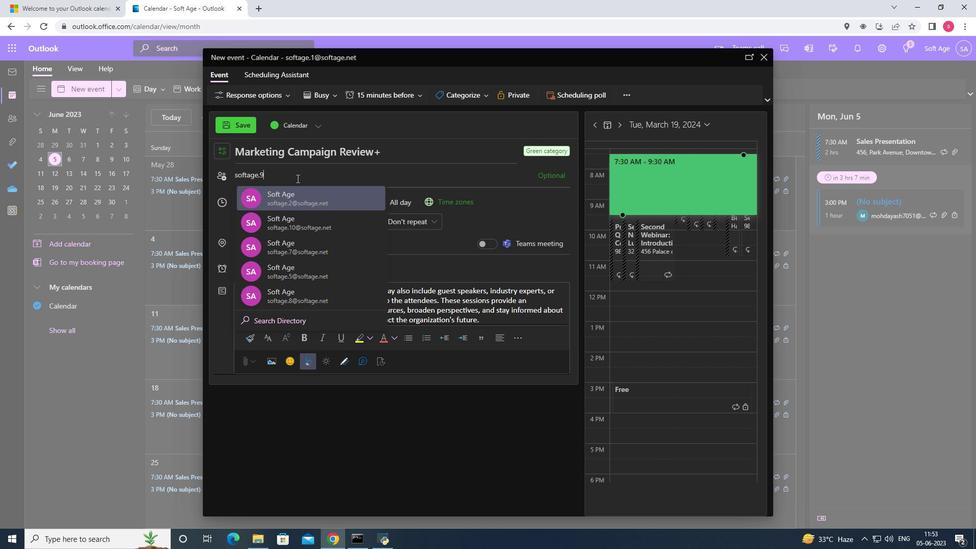 
Action: Mouse moved to (305, 191)
Screenshot: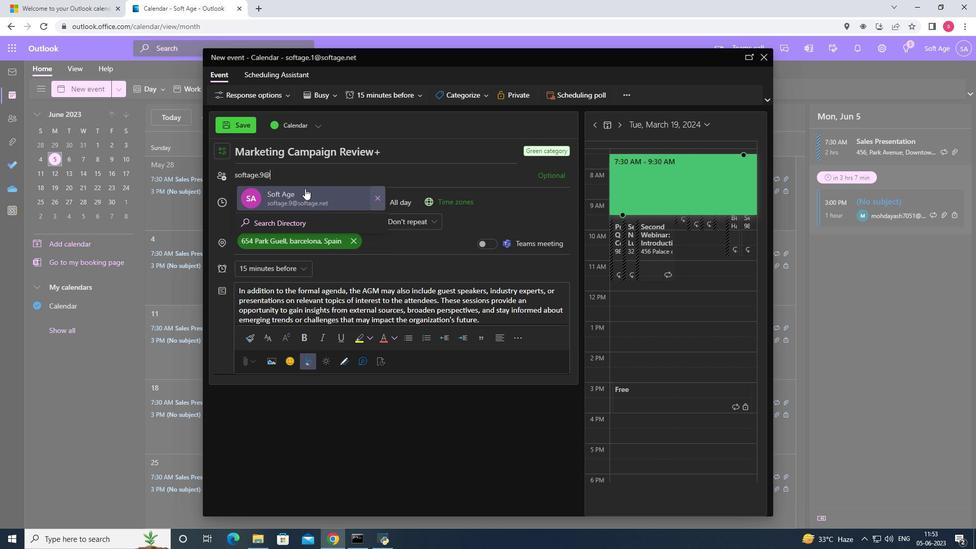 
Action: Mouse pressed left at (305, 191)
Screenshot: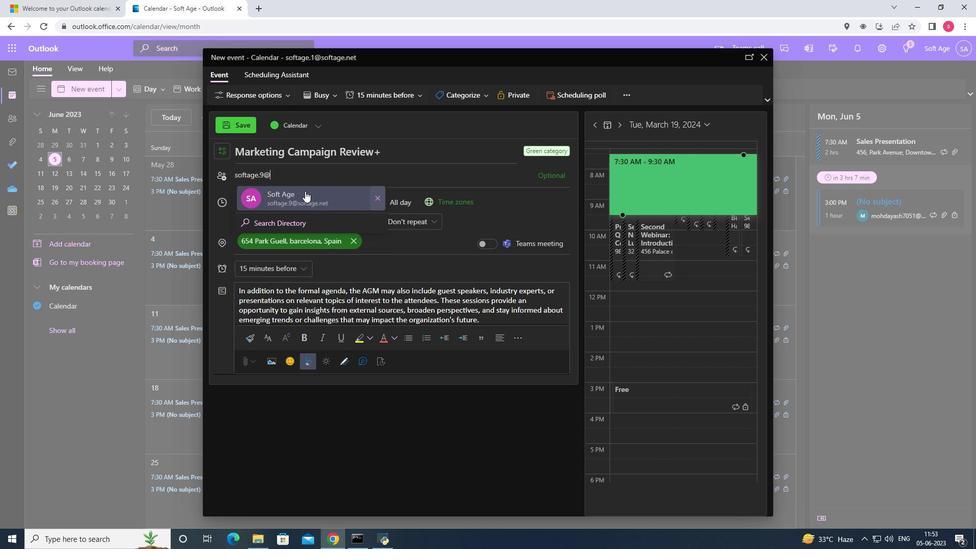 
Action: Key pressed softage.10<Key.shift>@
Screenshot: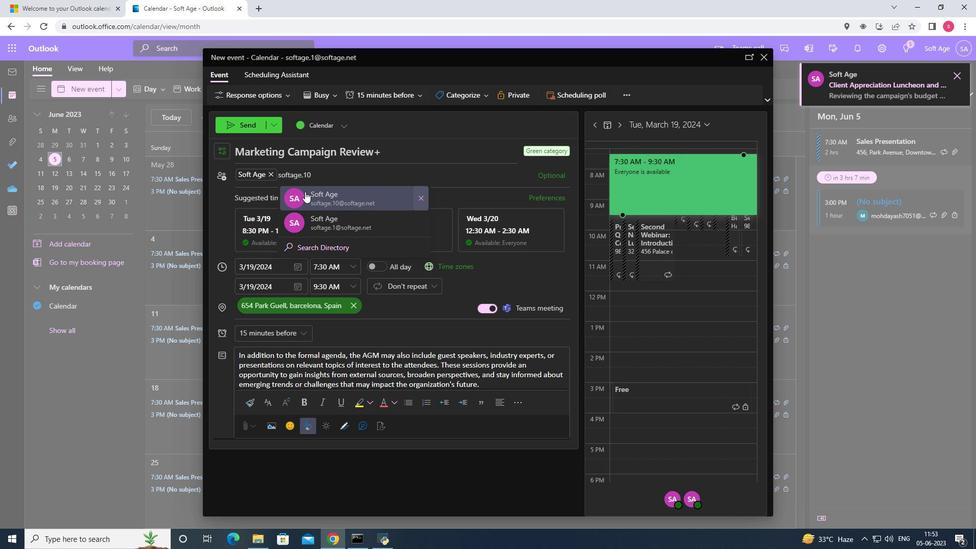 
Action: Mouse pressed left at (305, 191)
Screenshot: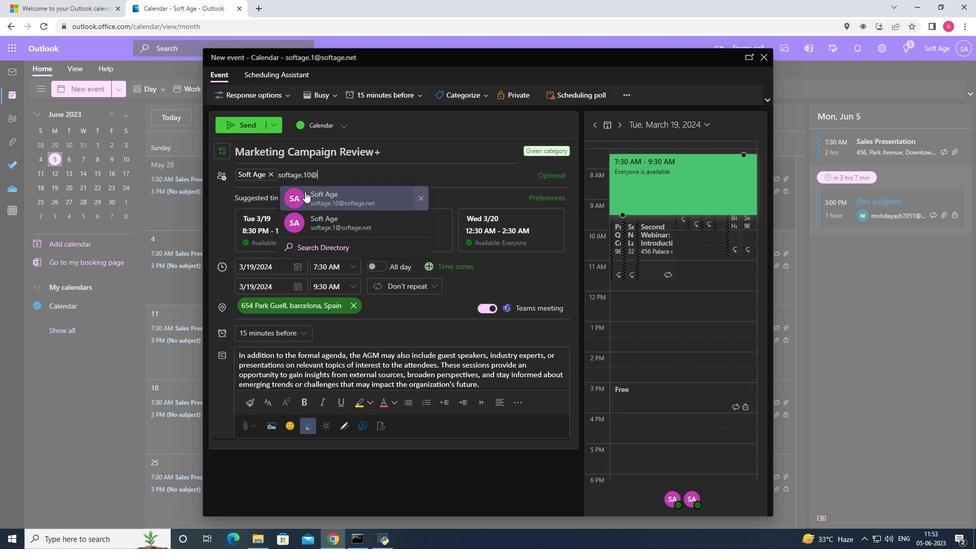 
Action: Mouse moved to (299, 336)
Screenshot: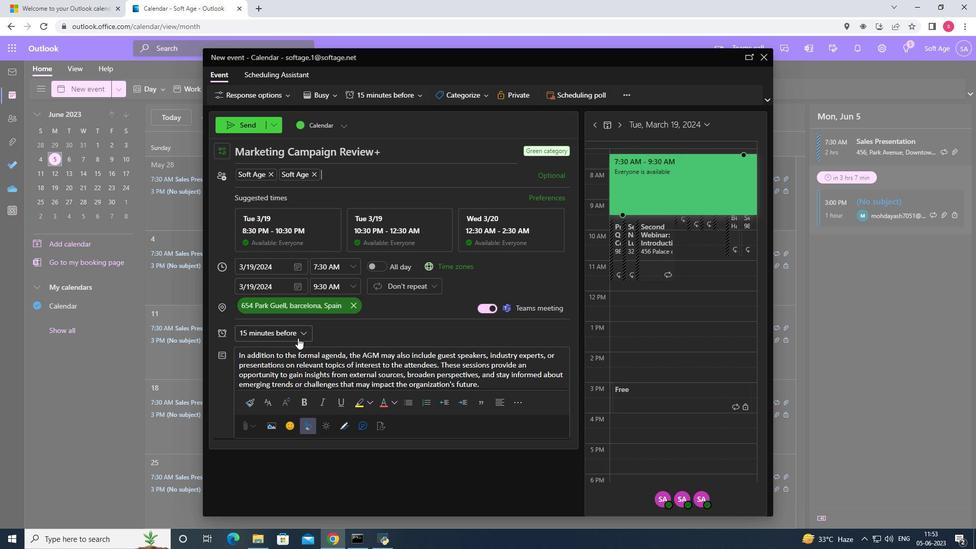 
Action: Mouse pressed left at (299, 336)
Screenshot: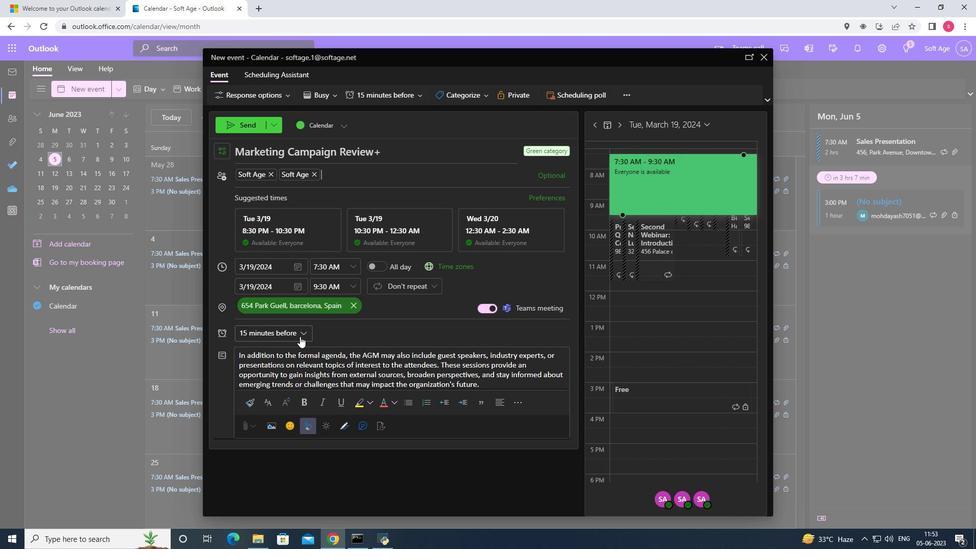 
Action: Mouse moved to (278, 210)
Screenshot: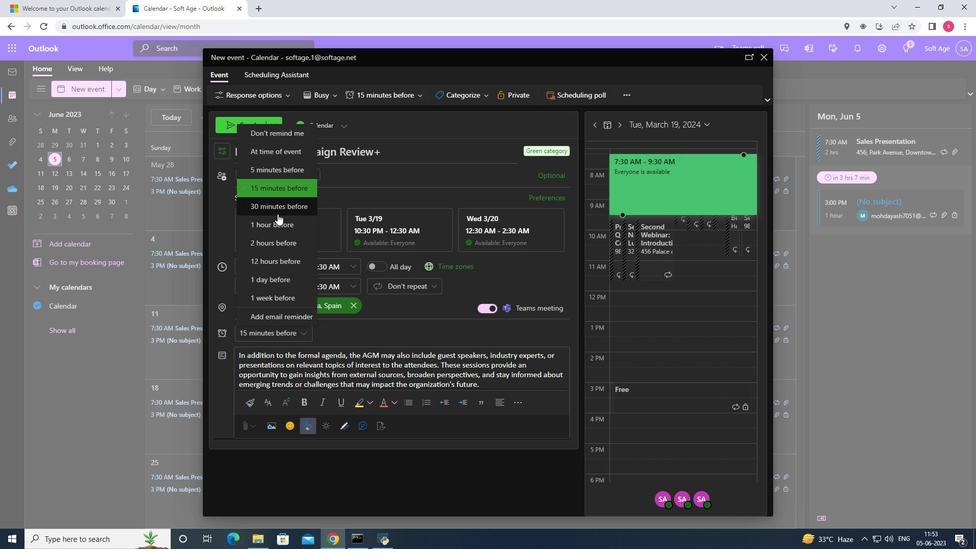 
Action: Mouse pressed left at (278, 210)
Screenshot: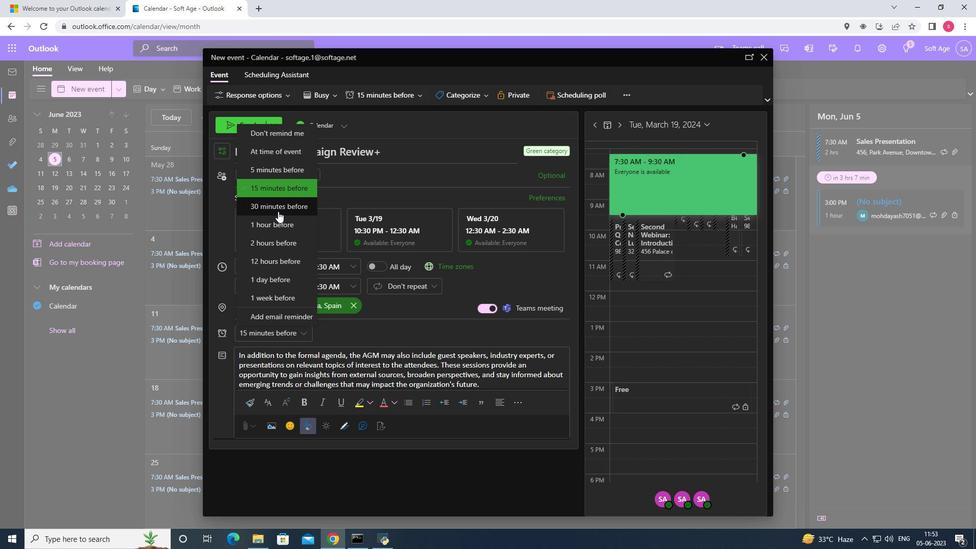 
Action: Mouse moved to (247, 127)
Screenshot: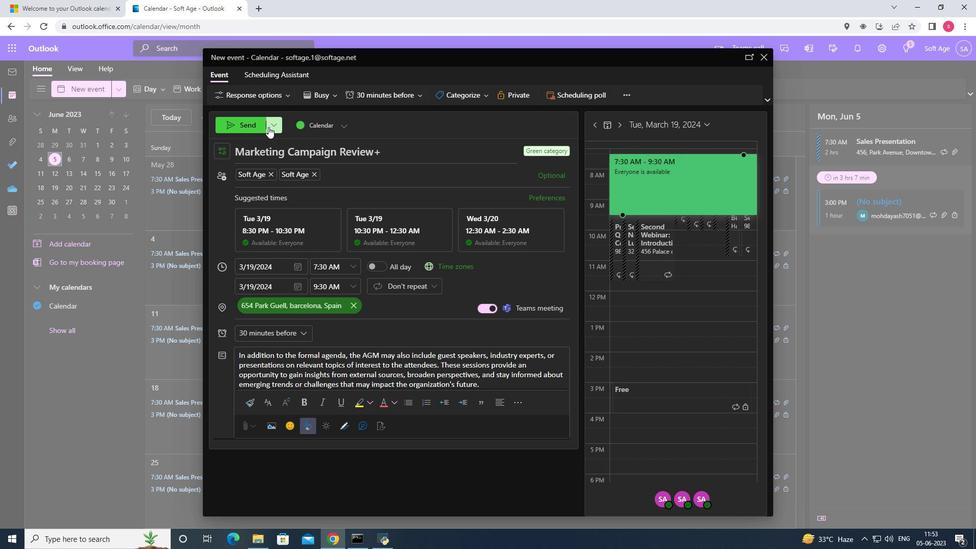 
Action: Mouse pressed left at (247, 127)
Screenshot: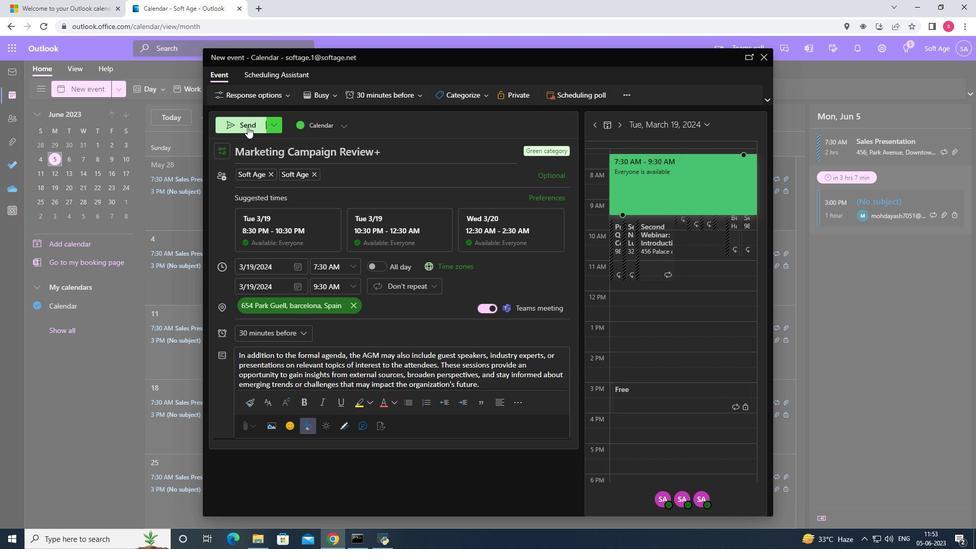 
